 Task: Create a rule when a start date more than 1 days from now is set on a card by anyone except me.
Action: Mouse pressed left at (892, 250)
Screenshot: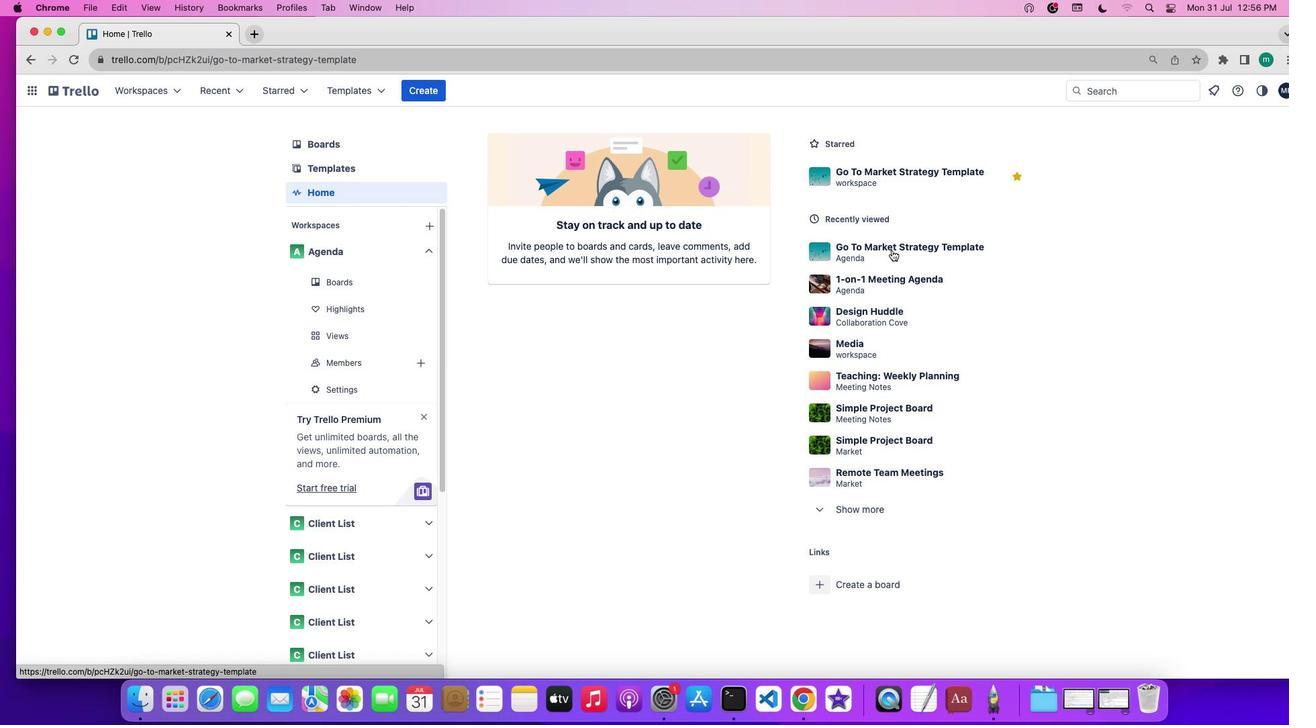 
Action: Mouse moved to (1125, 290)
Screenshot: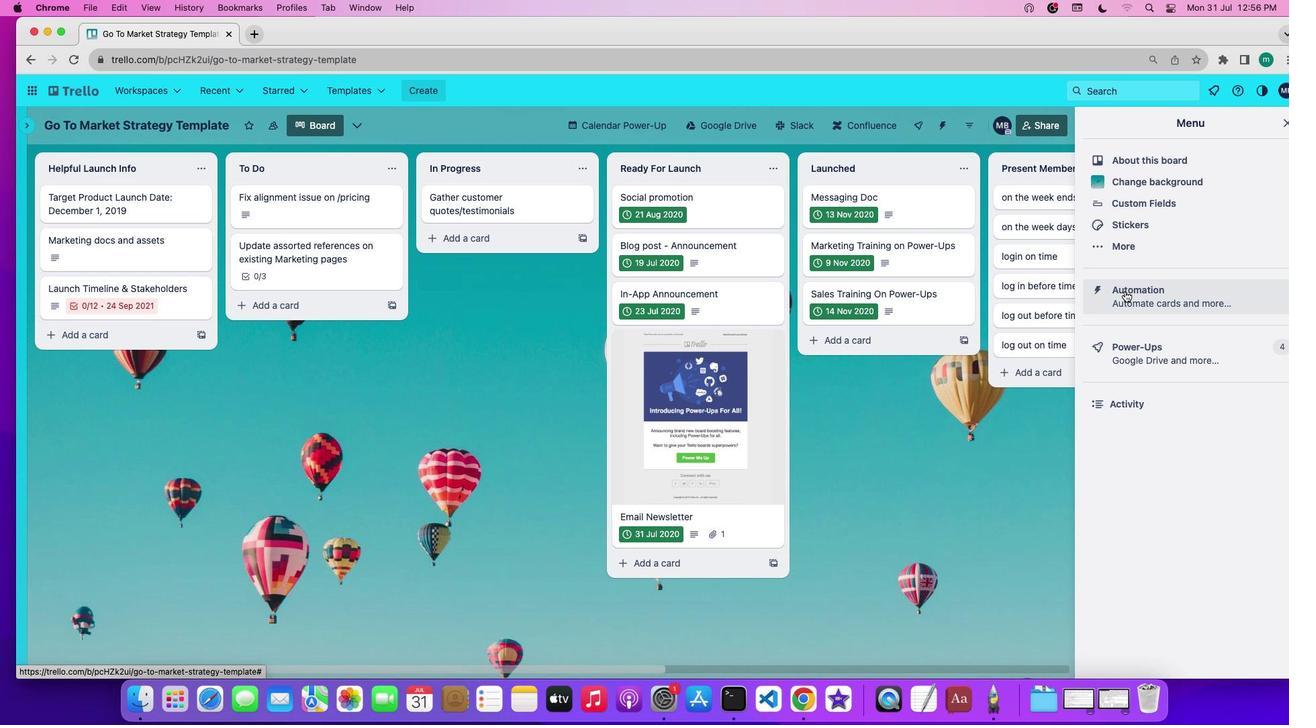 
Action: Mouse pressed left at (1125, 290)
Screenshot: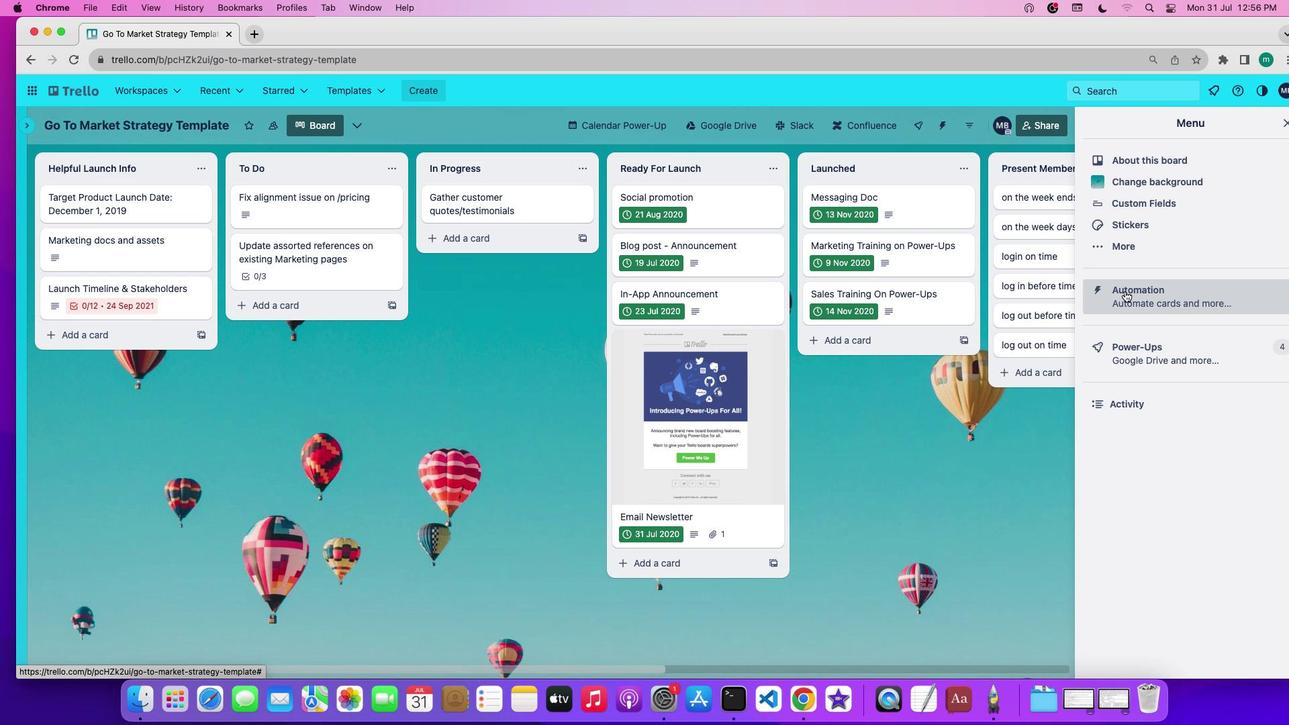 
Action: Mouse moved to (126, 246)
Screenshot: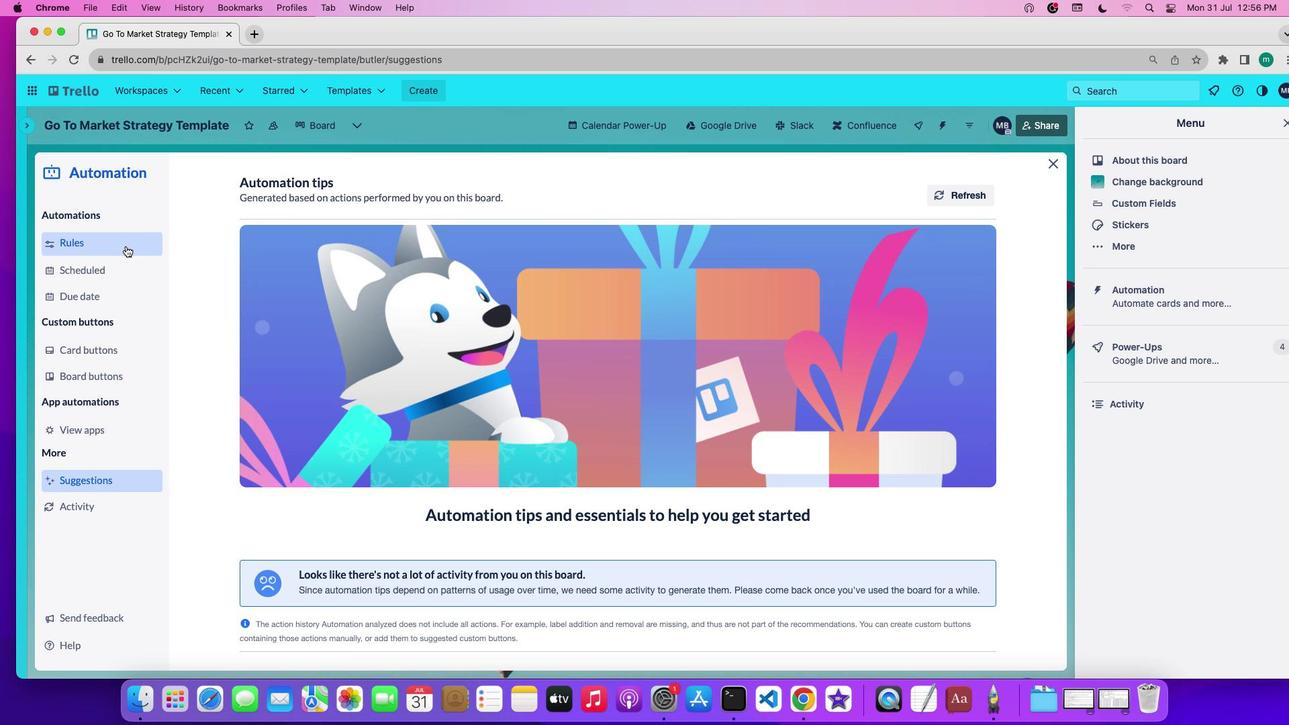 
Action: Mouse pressed left at (126, 246)
Screenshot: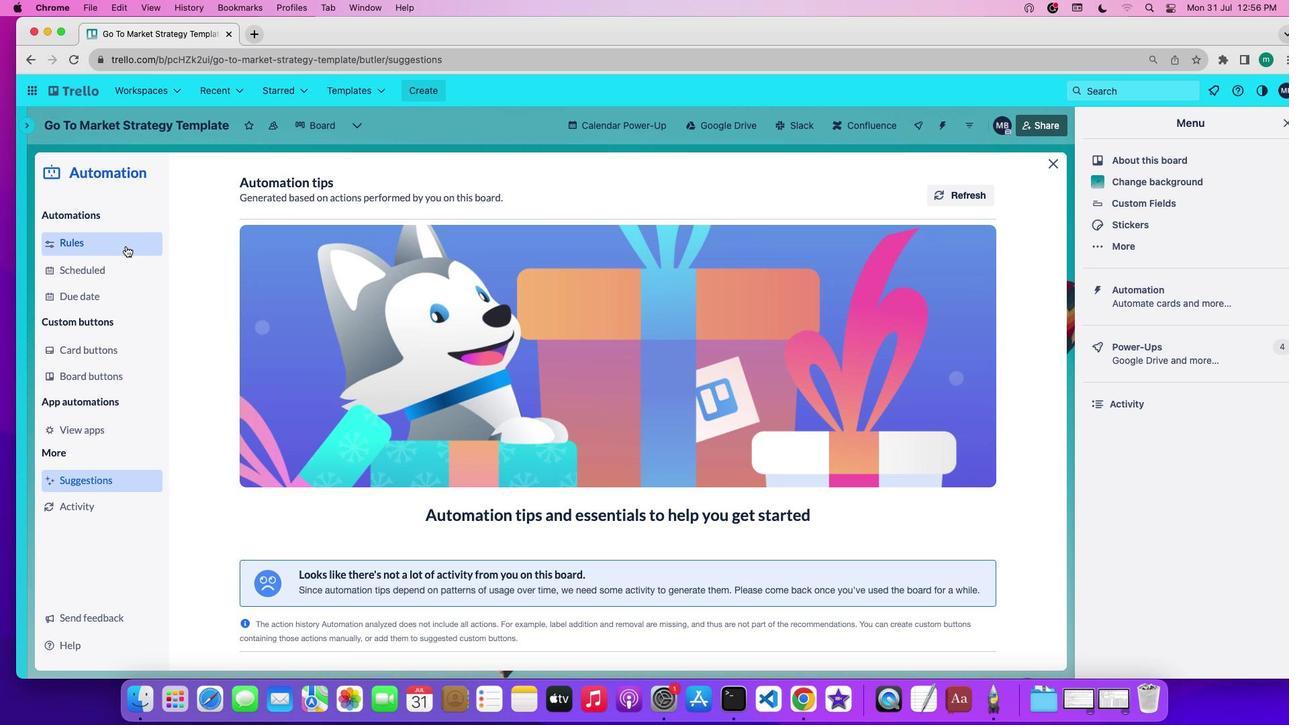 
Action: Mouse moved to (296, 479)
Screenshot: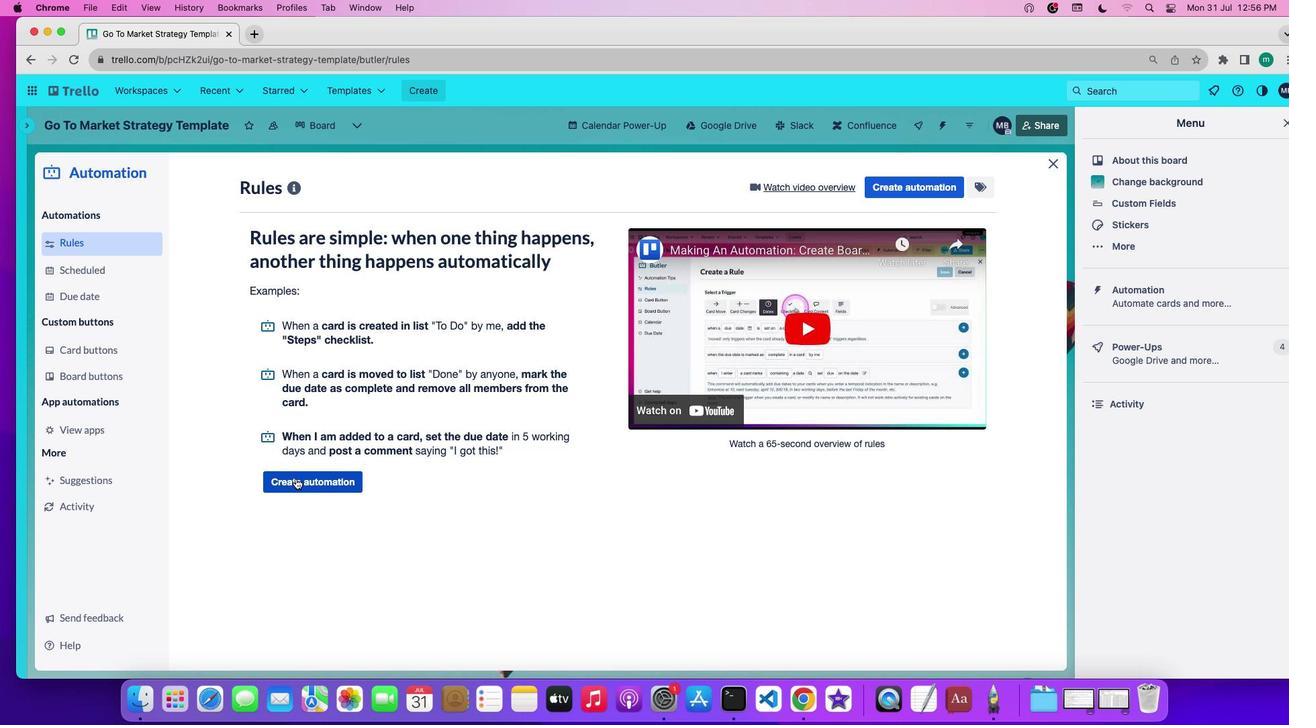 
Action: Mouse pressed left at (296, 479)
Screenshot: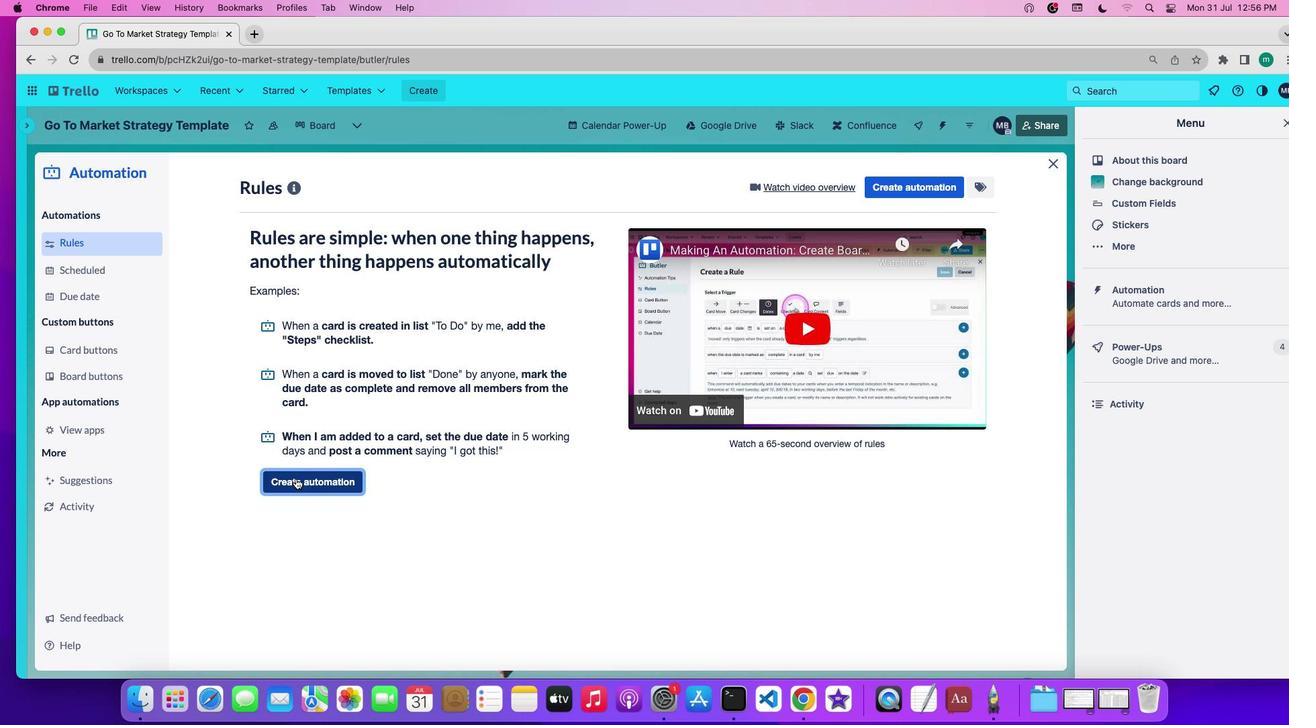 
Action: Mouse moved to (646, 317)
Screenshot: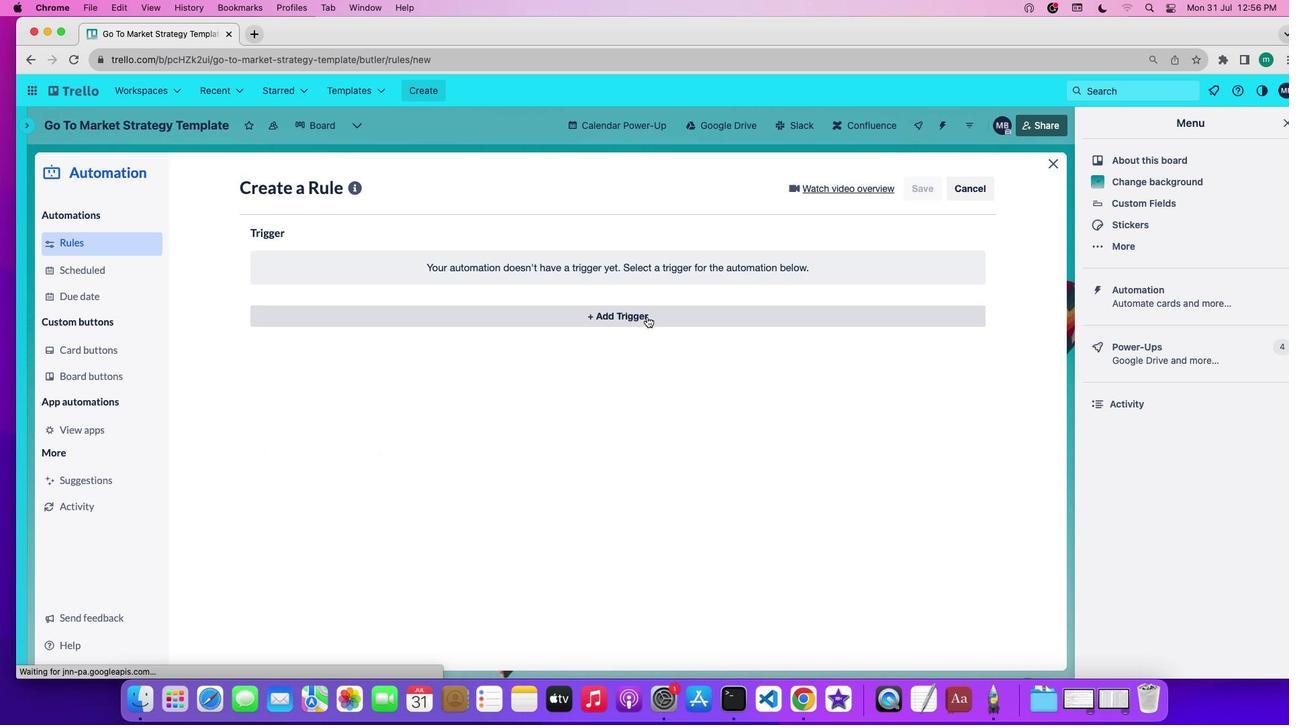 
Action: Mouse pressed left at (646, 317)
Screenshot: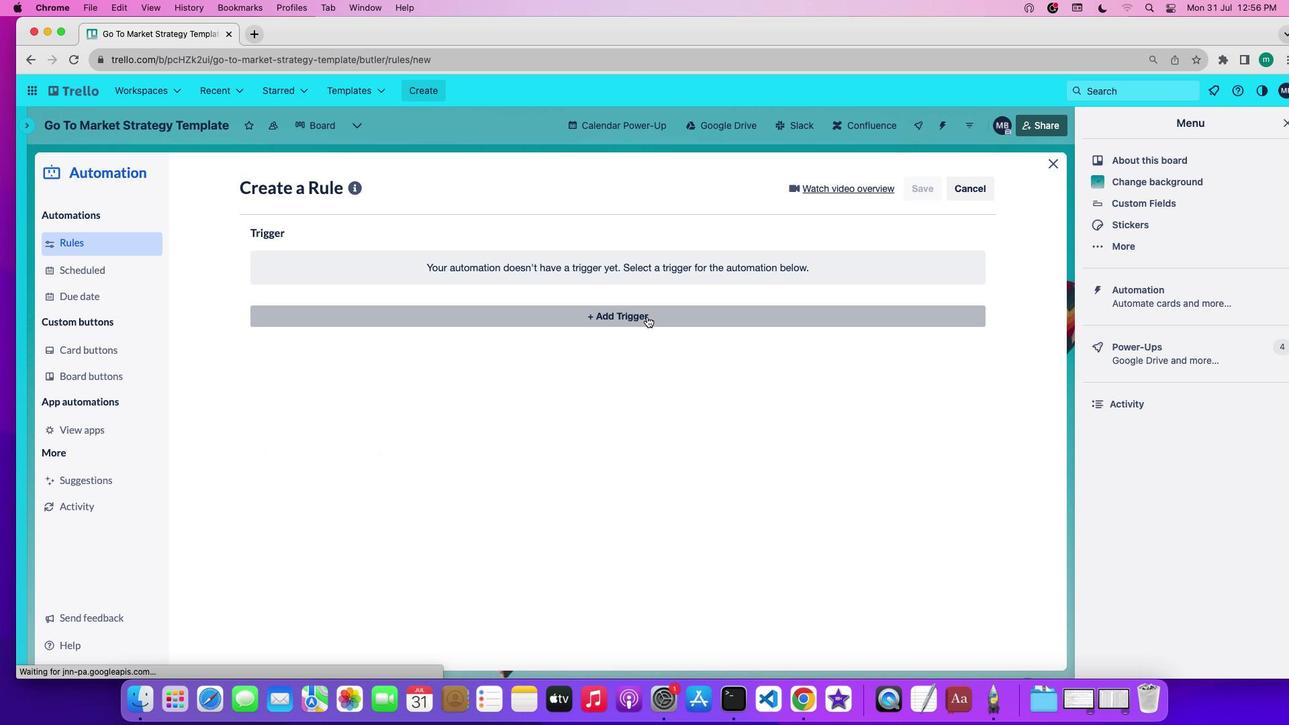 
Action: Mouse moved to (393, 370)
Screenshot: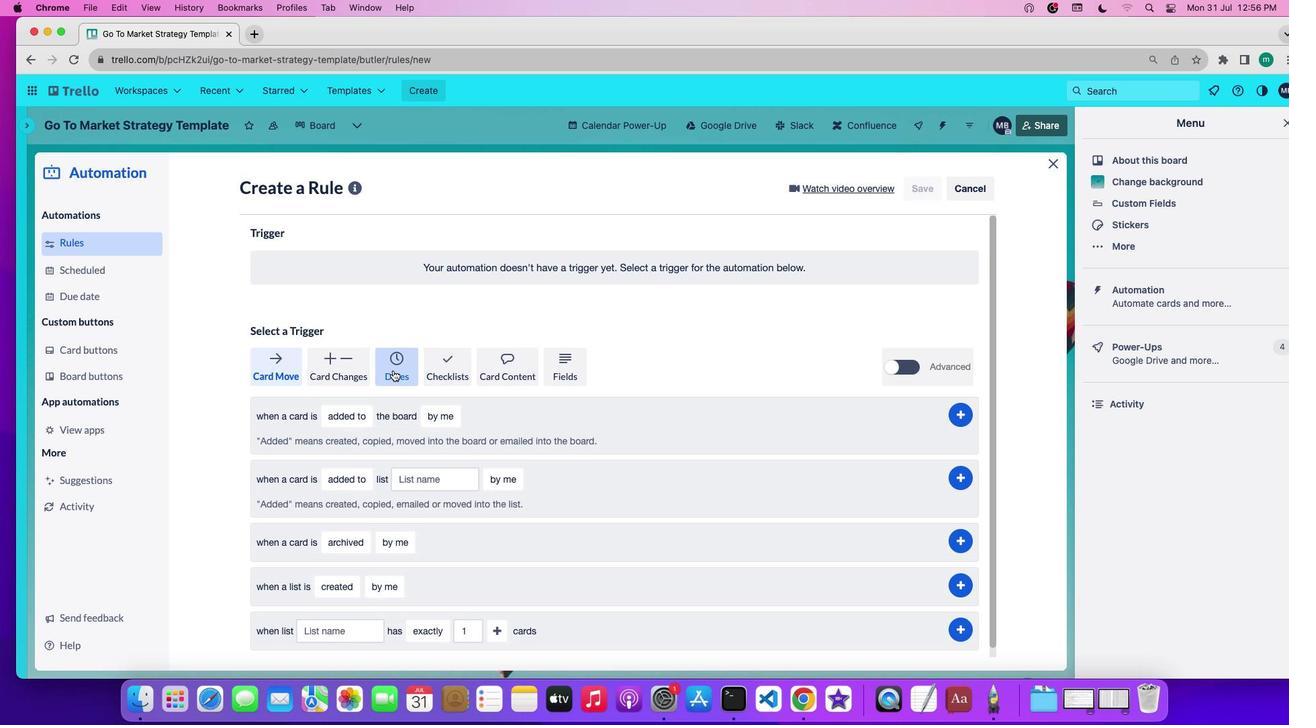 
Action: Mouse pressed left at (393, 370)
Screenshot: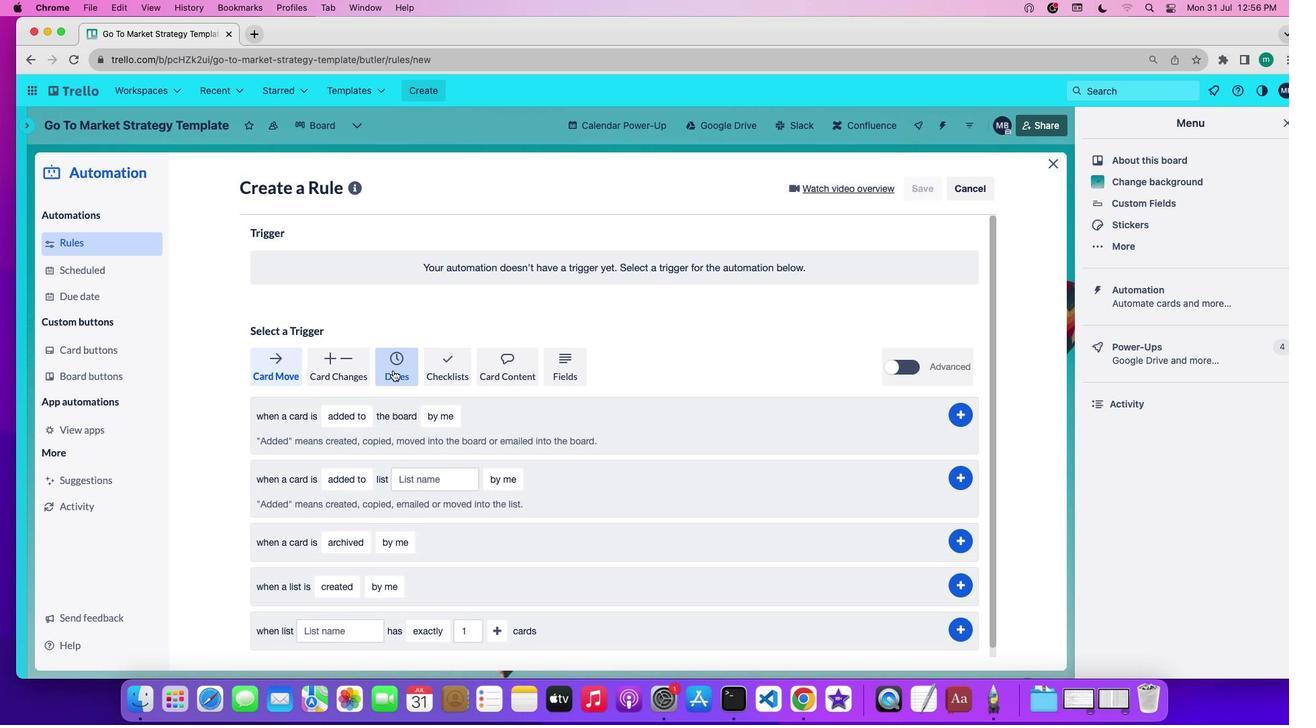 
Action: Mouse moved to (302, 415)
Screenshot: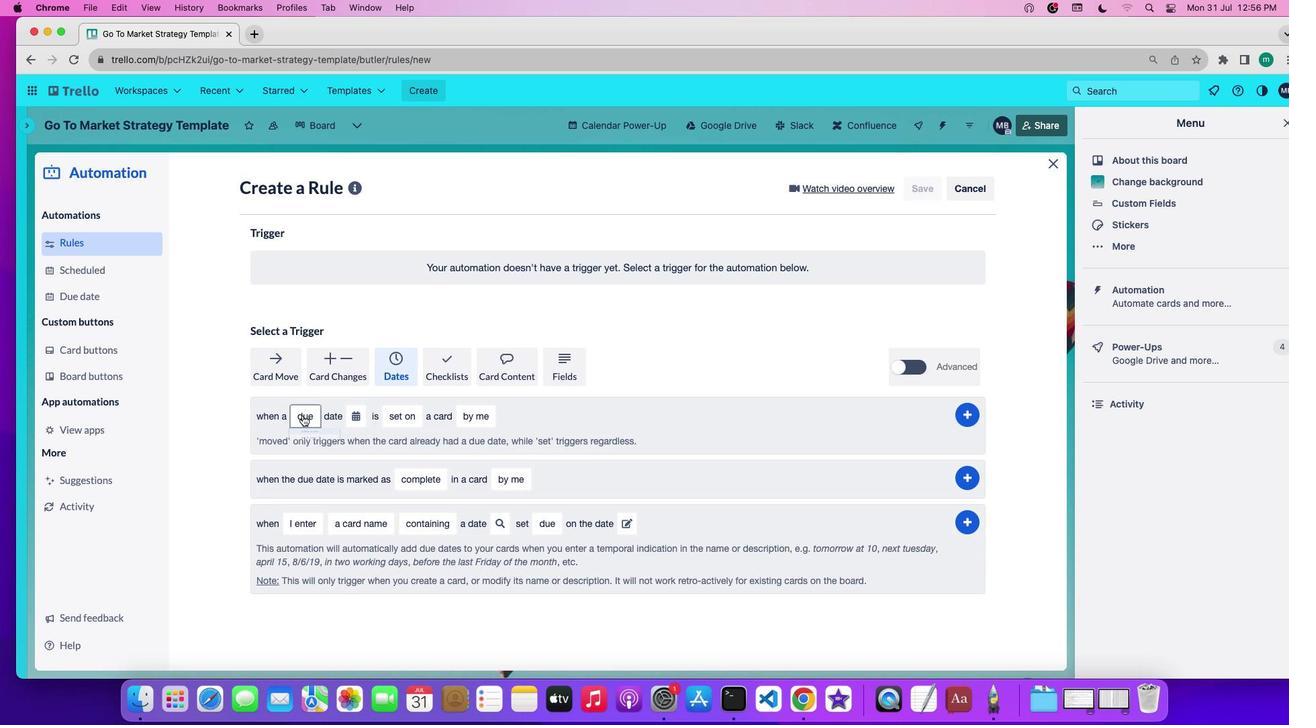 
Action: Mouse pressed left at (302, 415)
Screenshot: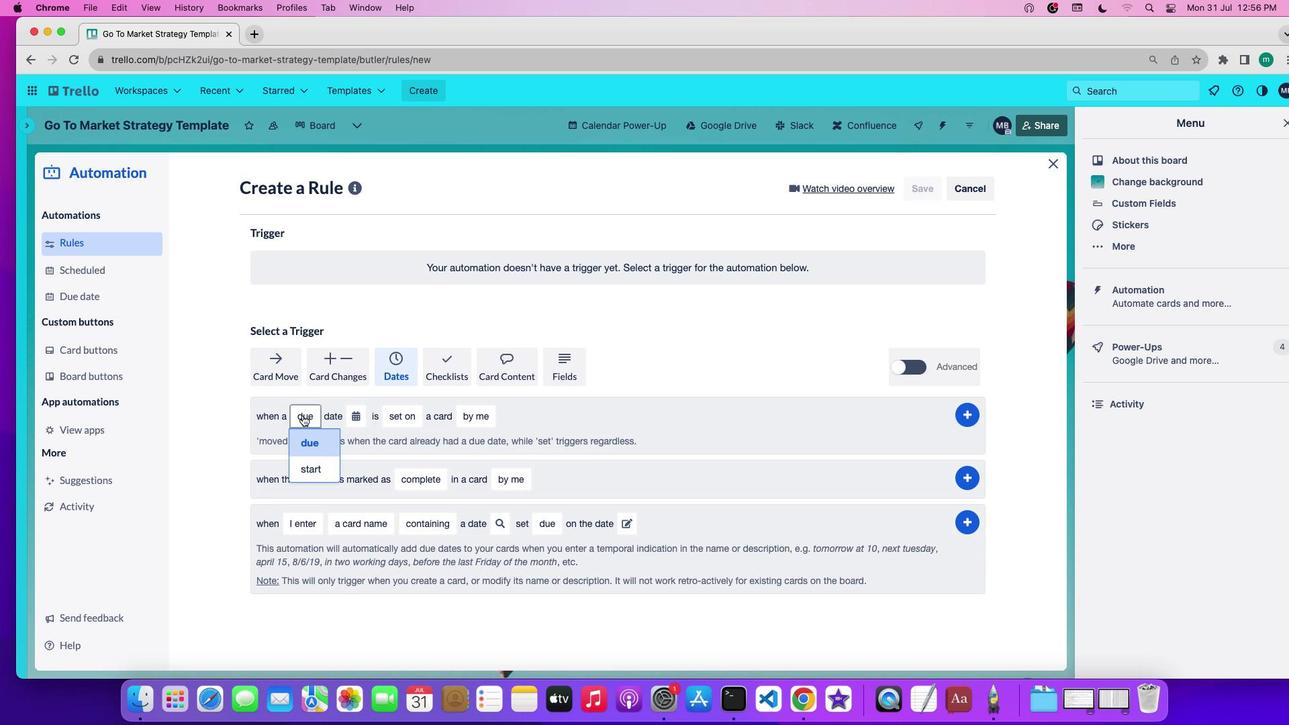 
Action: Mouse moved to (324, 472)
Screenshot: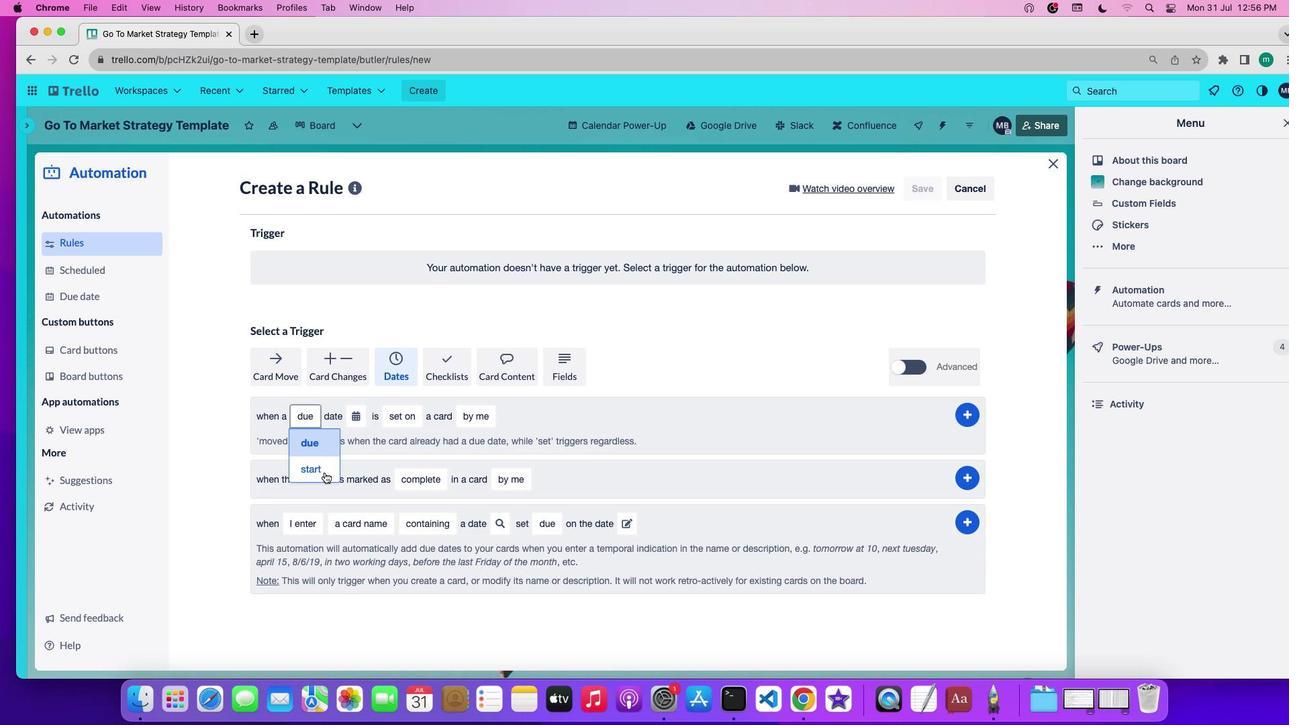 
Action: Mouse pressed left at (324, 472)
Screenshot: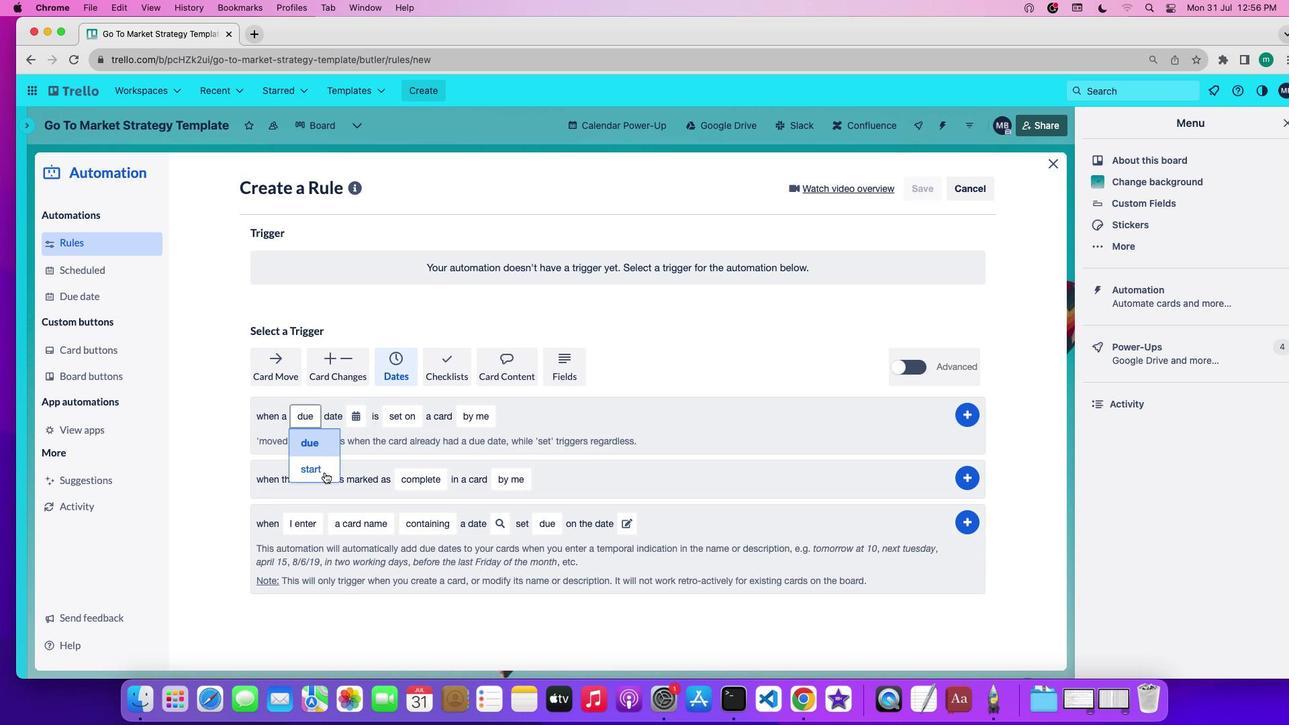 
Action: Mouse moved to (358, 421)
Screenshot: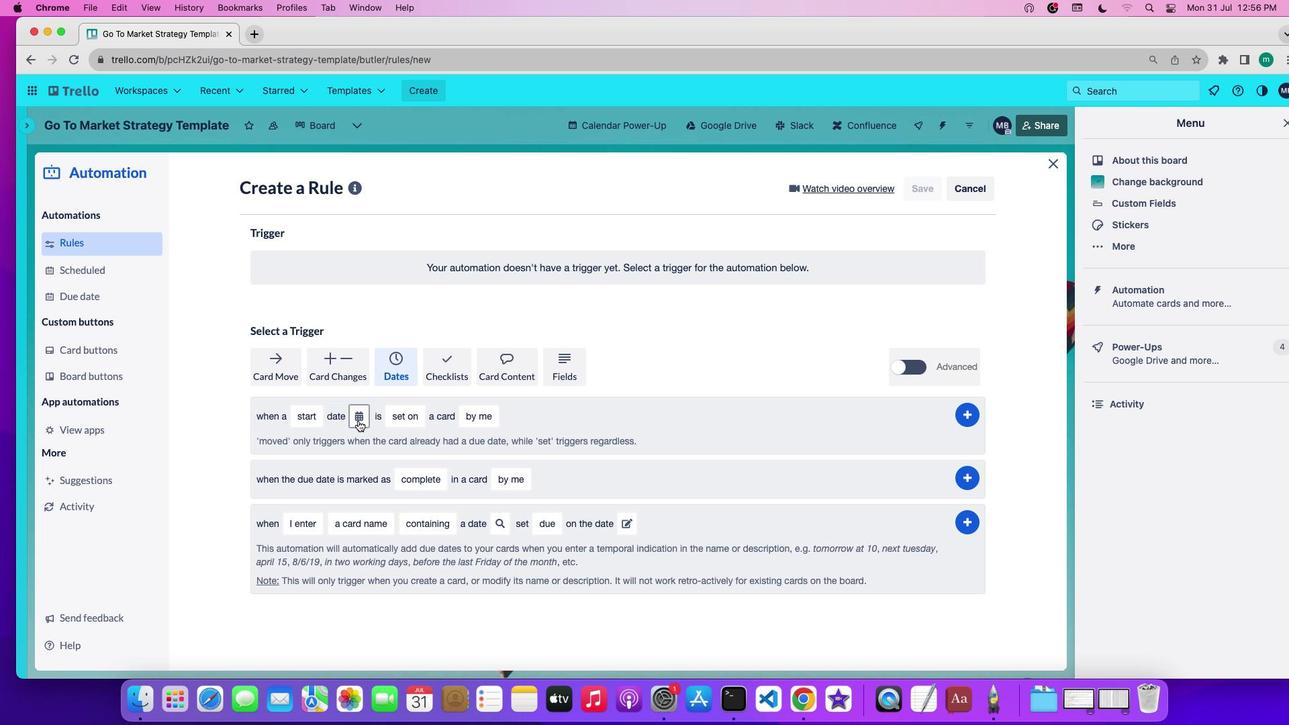 
Action: Mouse pressed left at (358, 421)
Screenshot: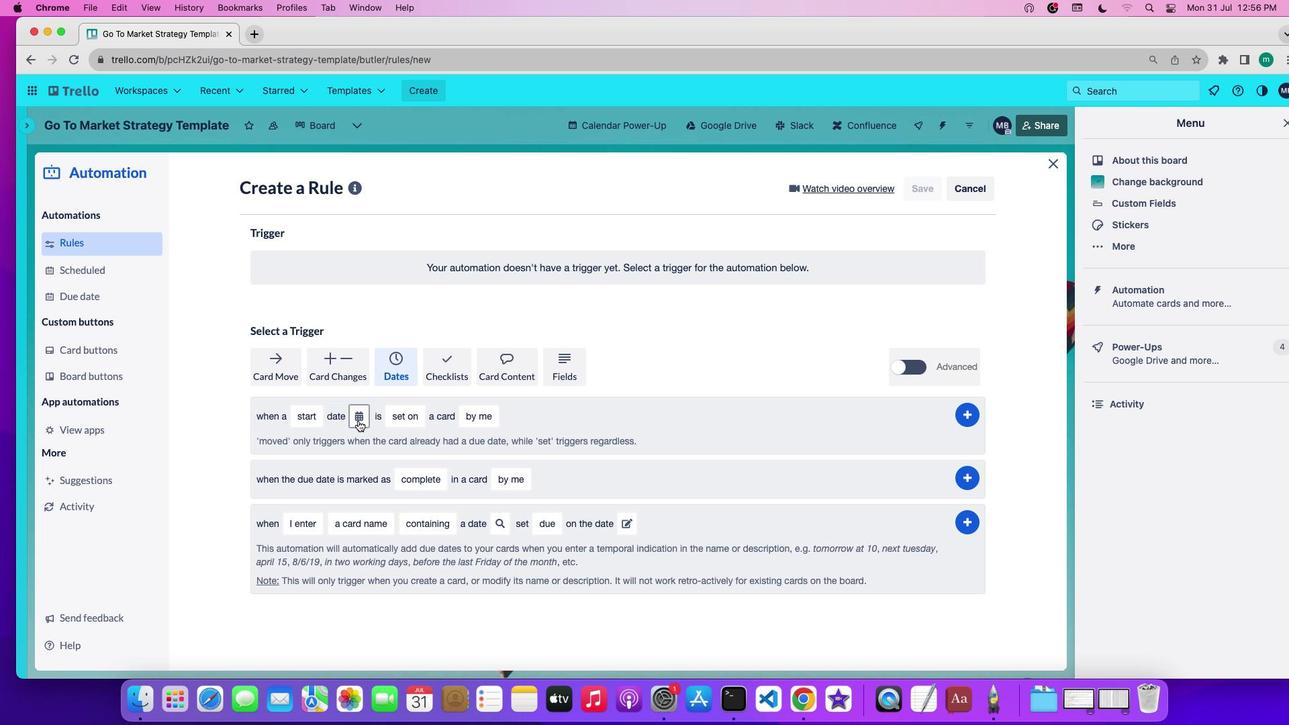 
Action: Mouse moved to (388, 505)
Screenshot: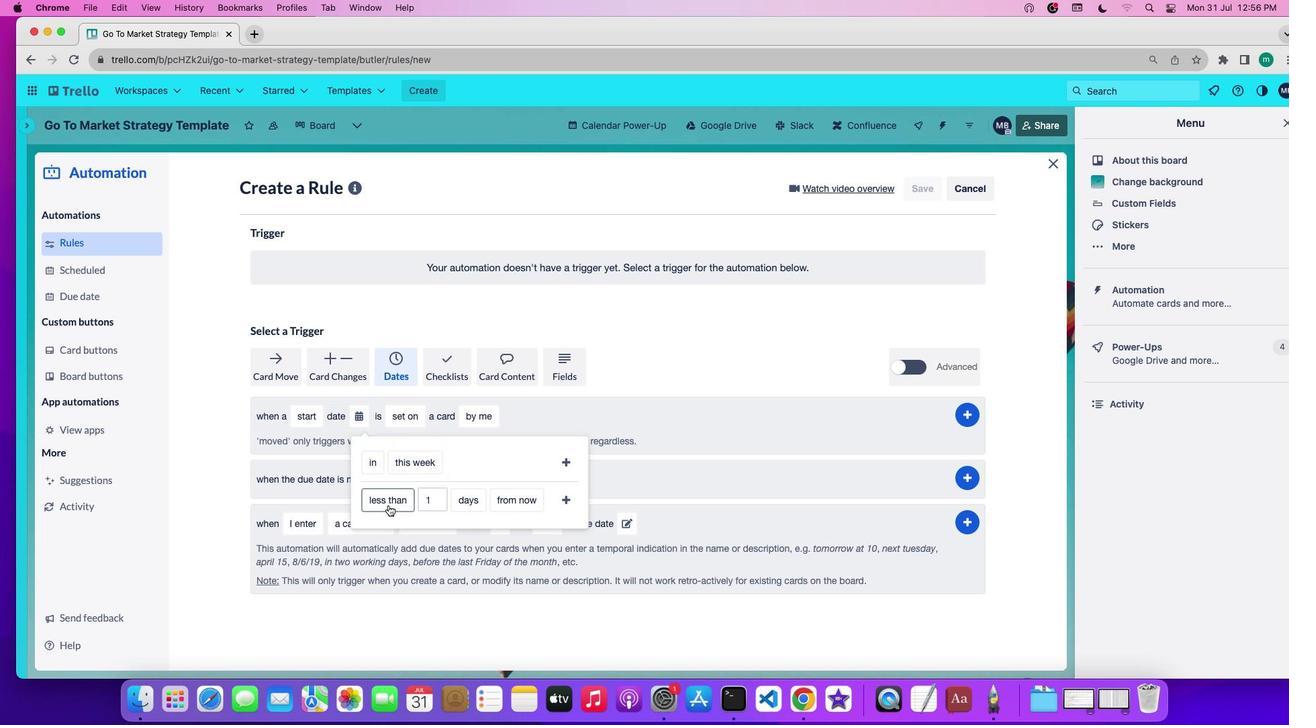 
Action: Mouse pressed left at (388, 505)
Screenshot: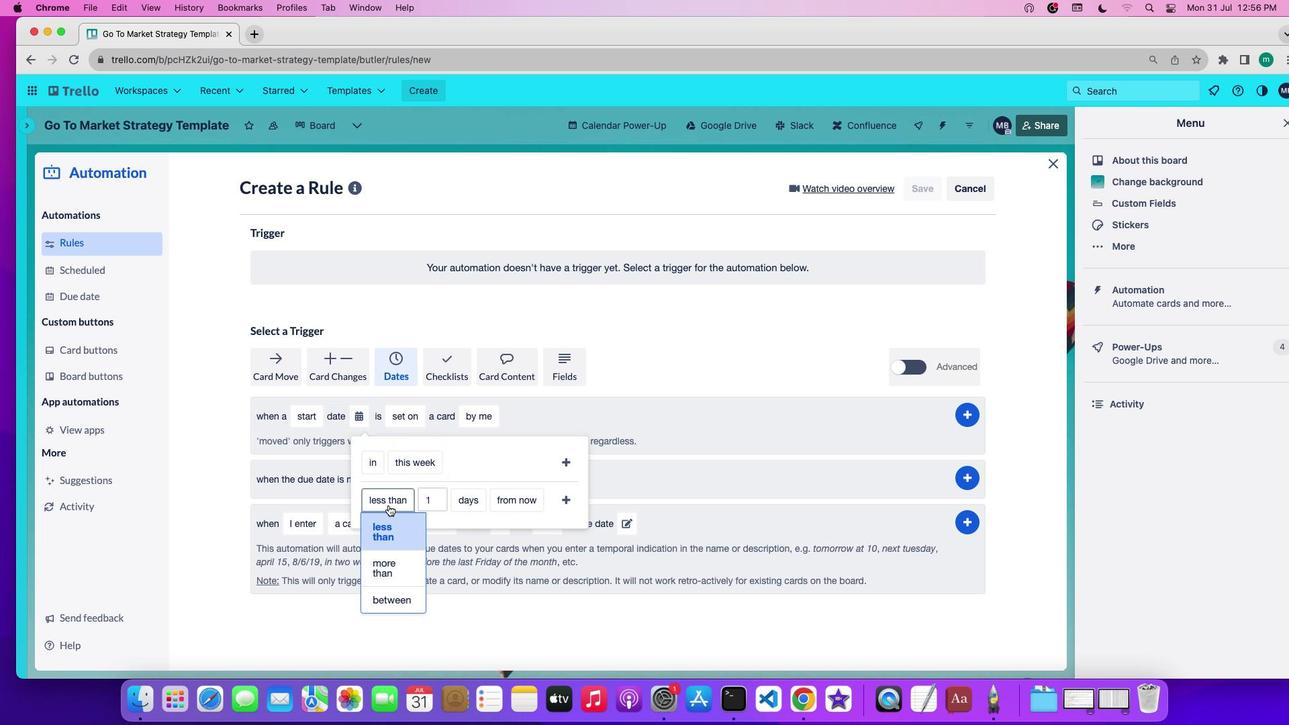 
Action: Mouse moved to (384, 567)
Screenshot: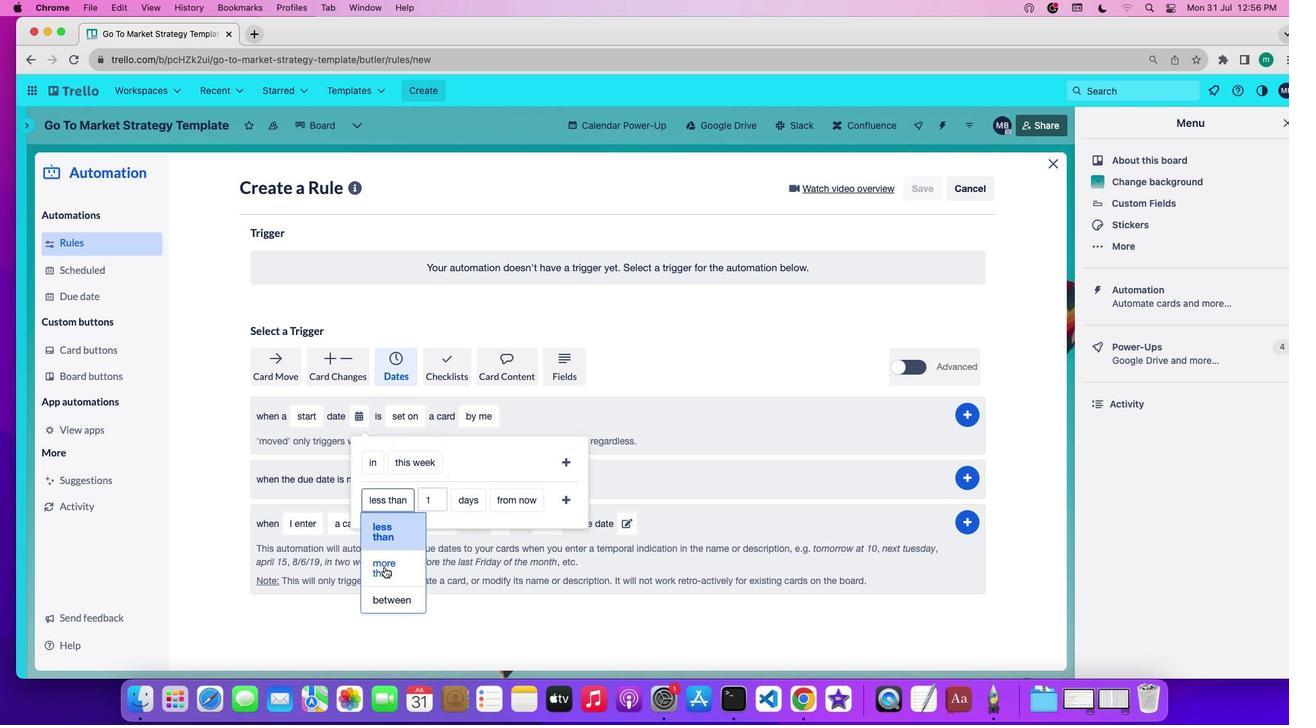 
Action: Mouse pressed left at (384, 567)
Screenshot: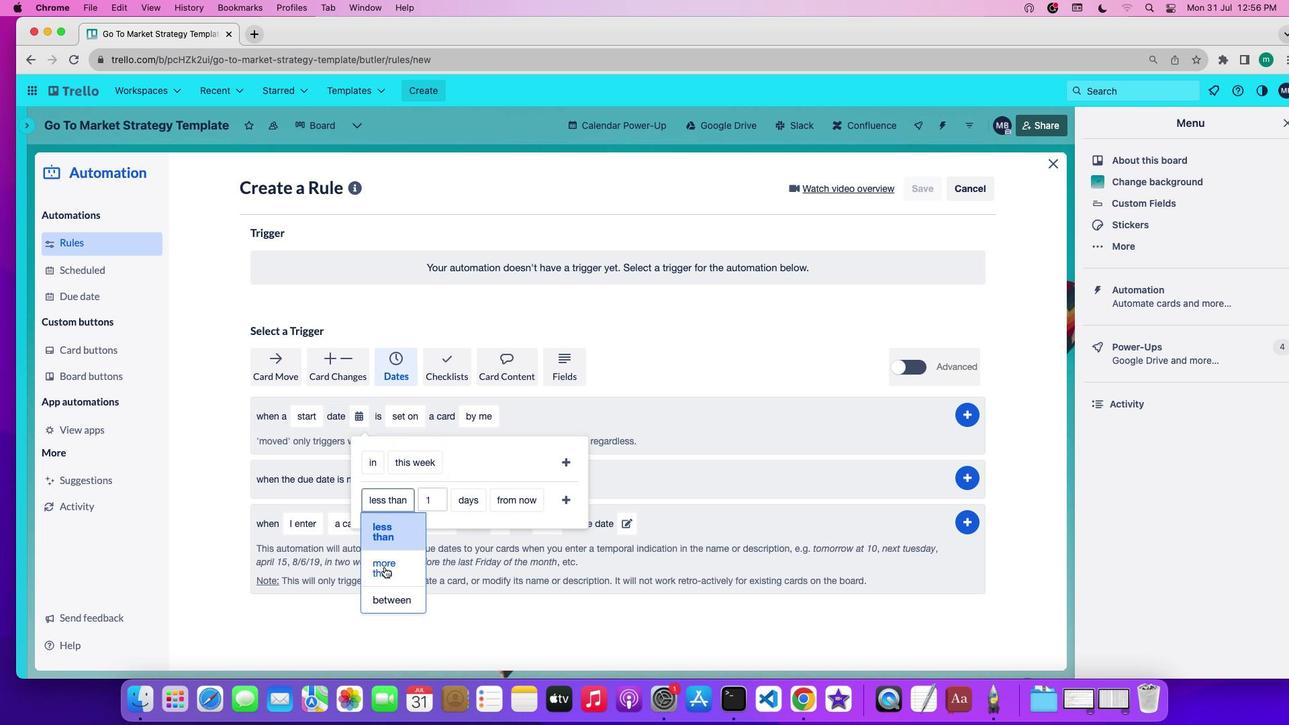 
Action: Mouse moved to (463, 500)
Screenshot: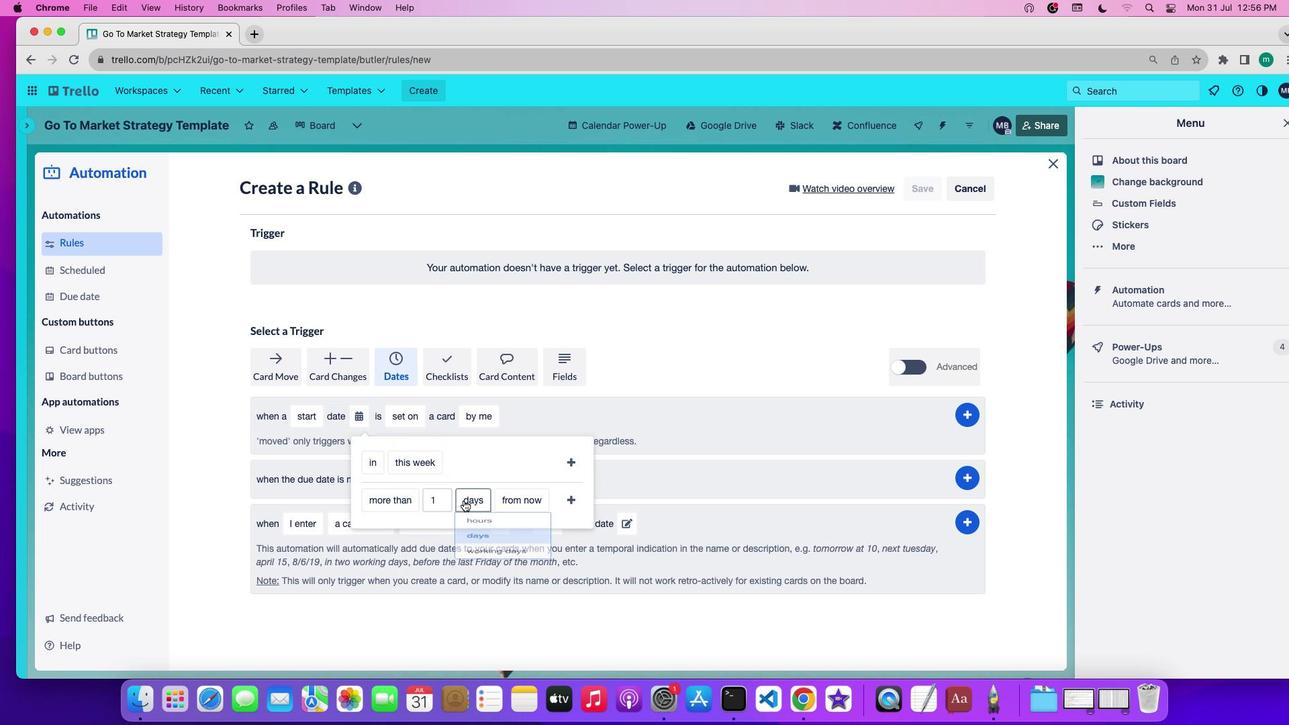 
Action: Mouse pressed left at (463, 500)
Screenshot: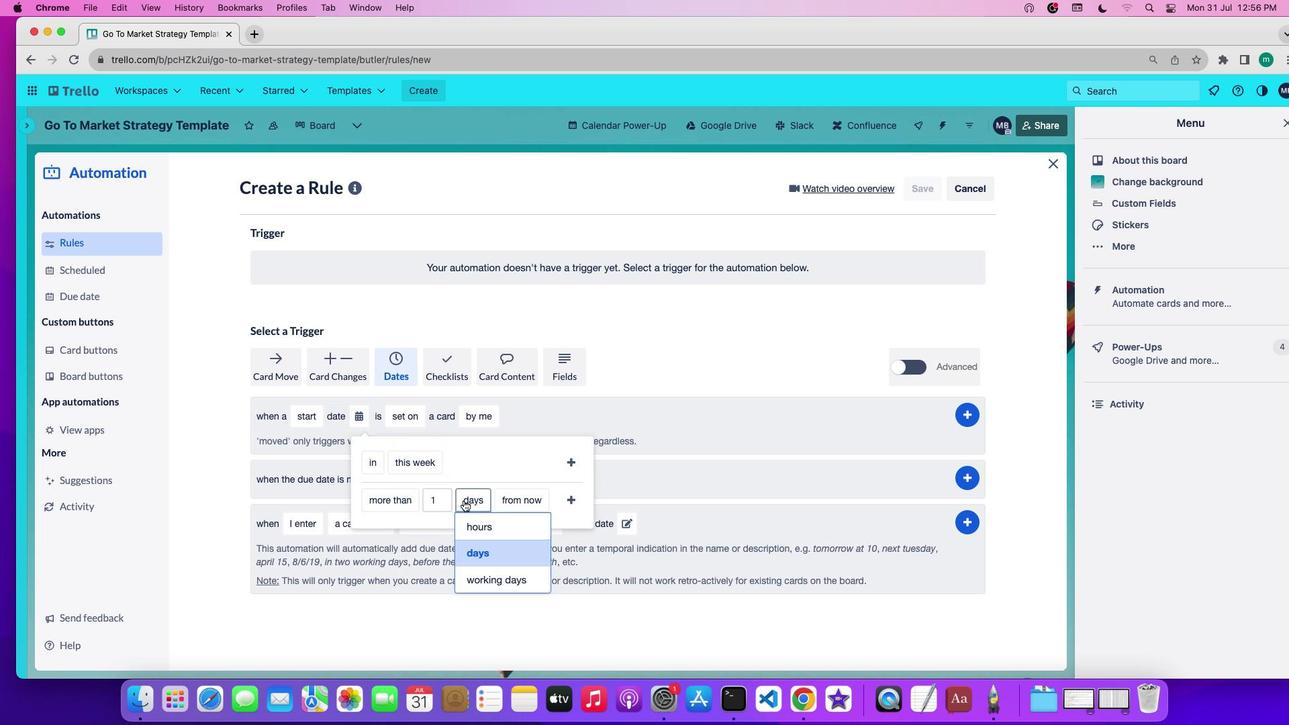 
Action: Mouse moved to (477, 560)
Screenshot: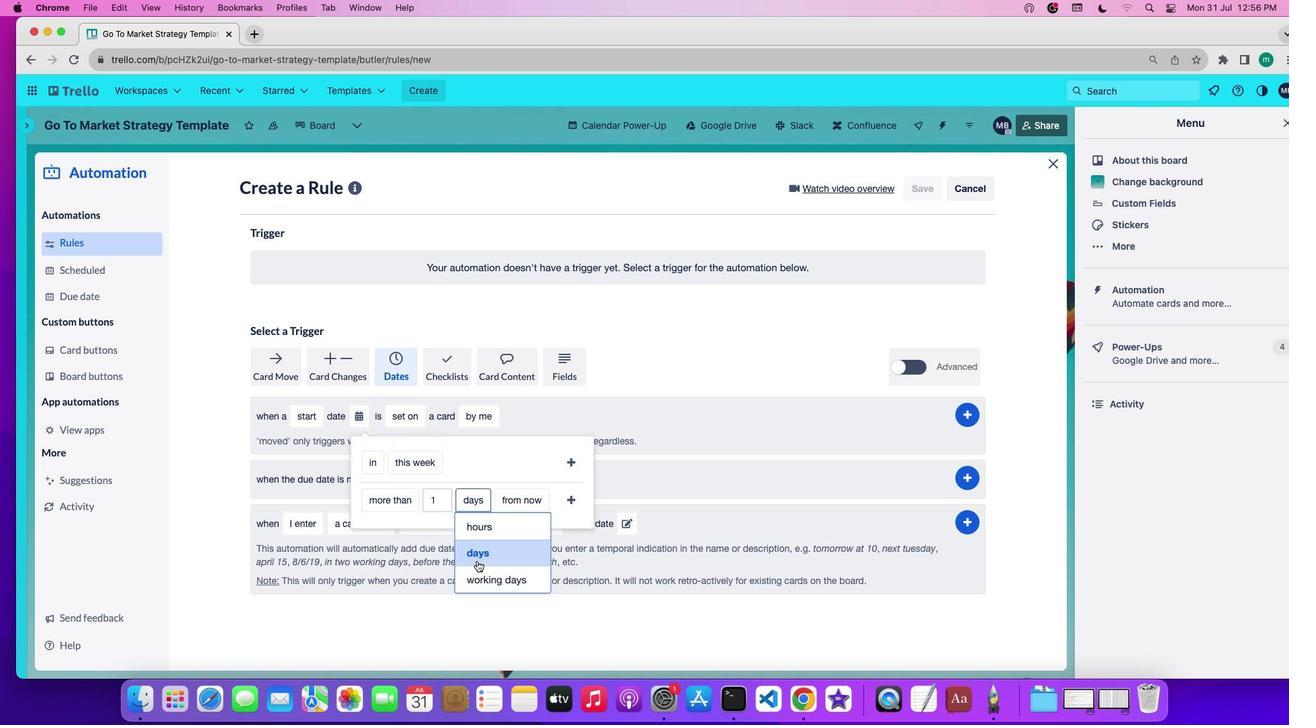 
Action: Mouse pressed left at (477, 560)
Screenshot: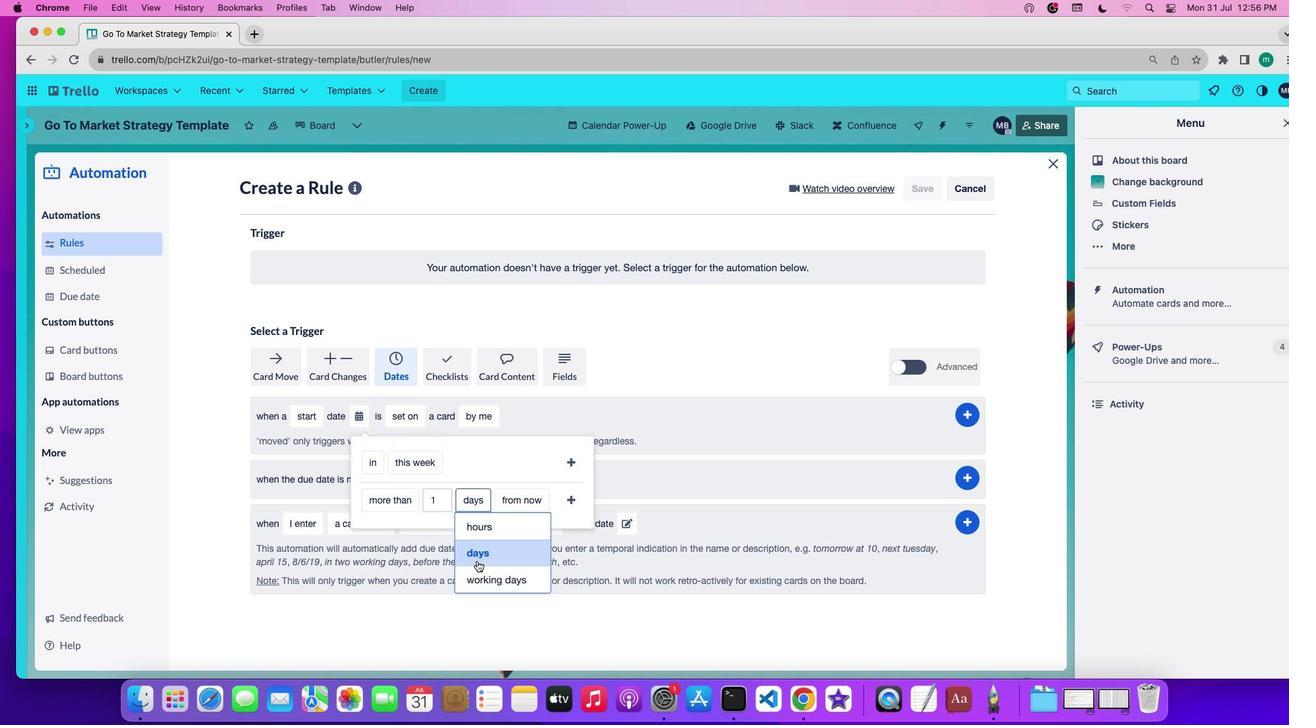 
Action: Mouse moved to (511, 505)
Screenshot: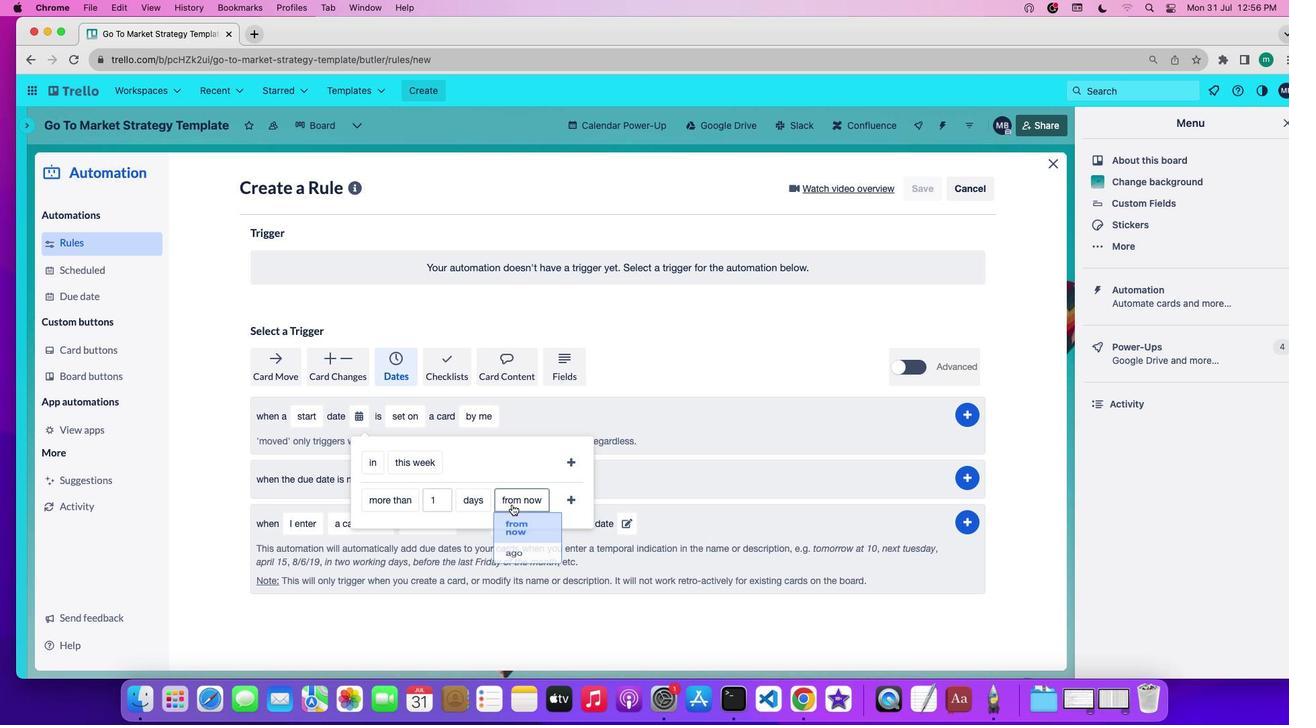 
Action: Mouse pressed left at (511, 505)
Screenshot: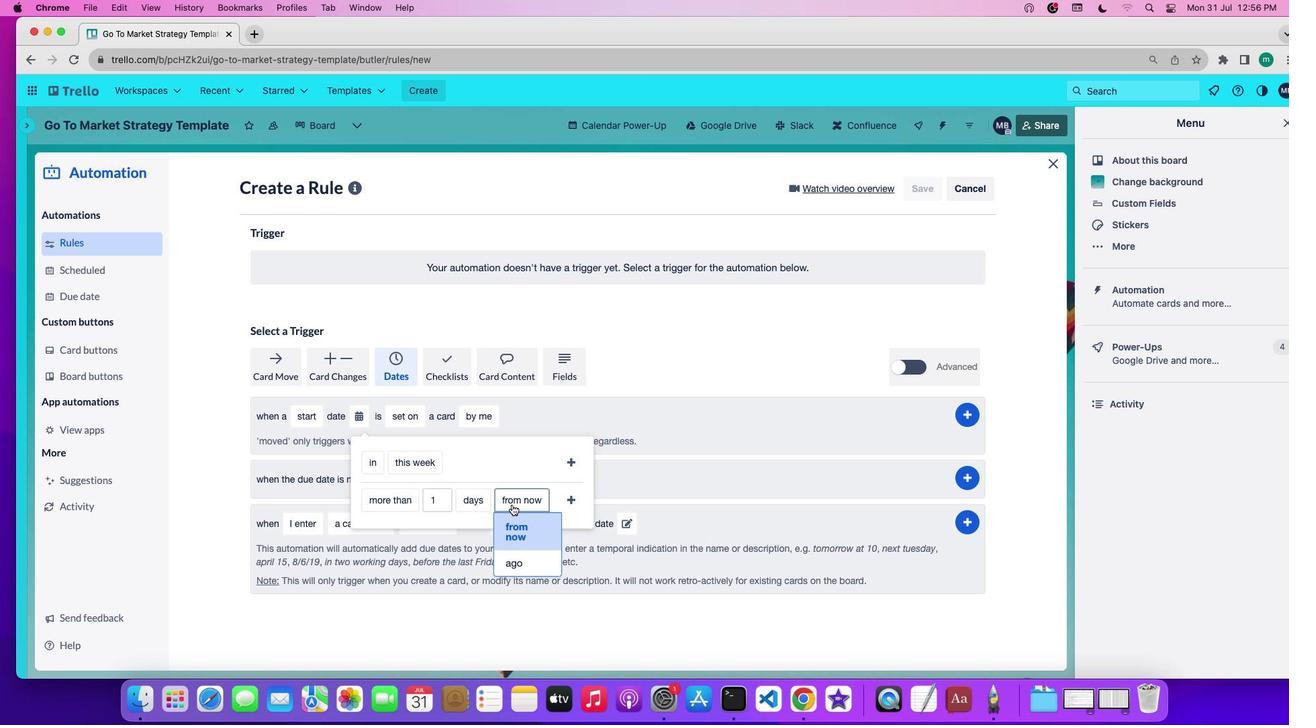 
Action: Mouse moved to (514, 528)
Screenshot: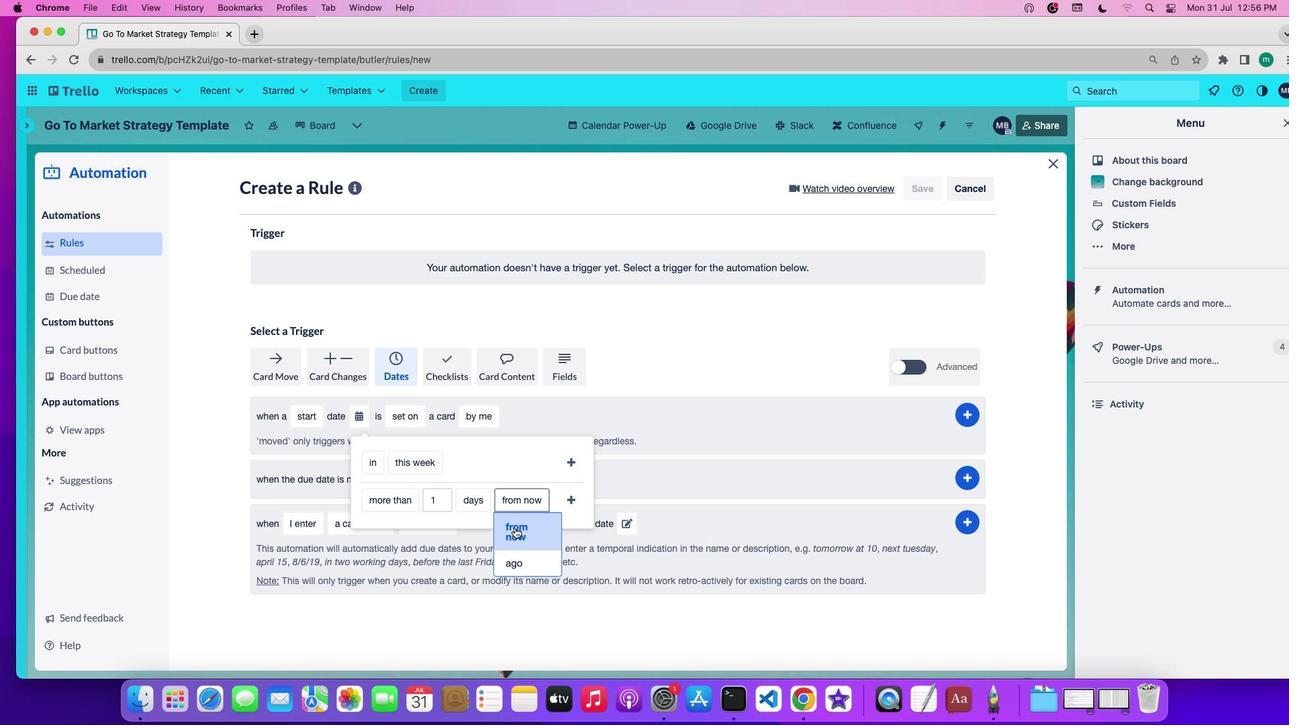 
Action: Mouse pressed left at (514, 528)
Screenshot: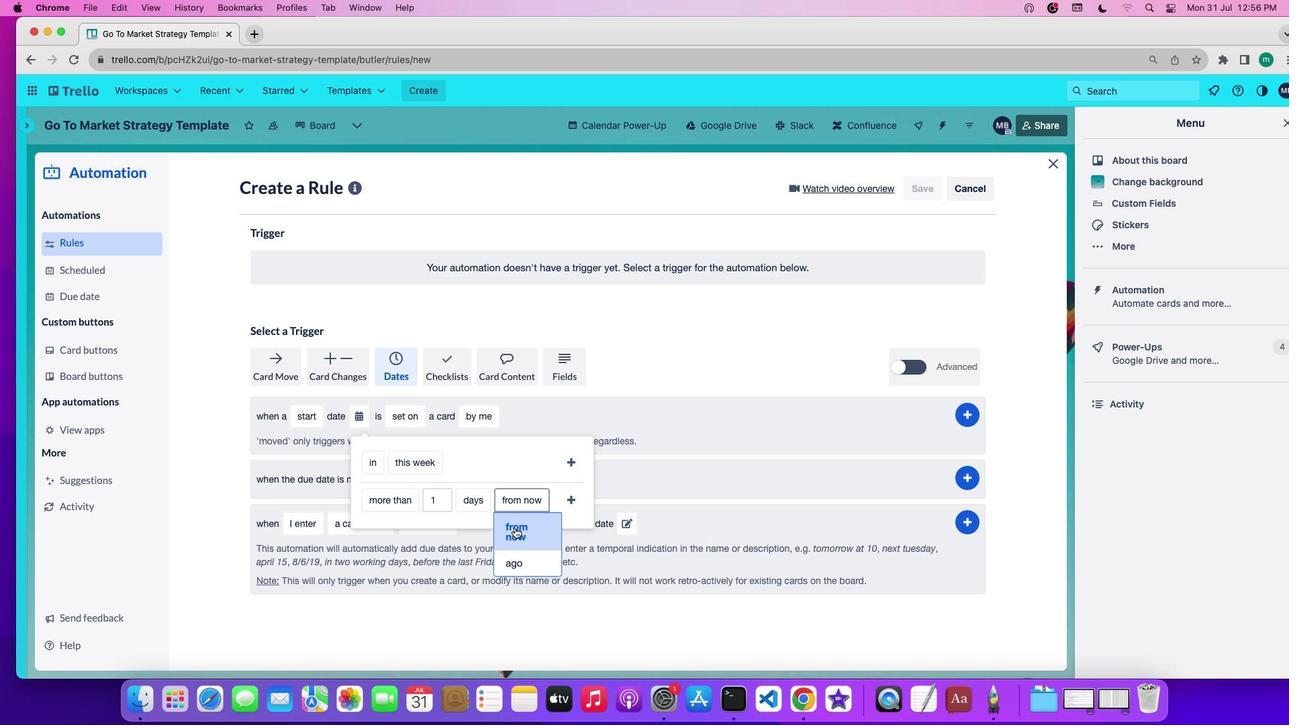 
Action: Mouse moved to (573, 495)
Screenshot: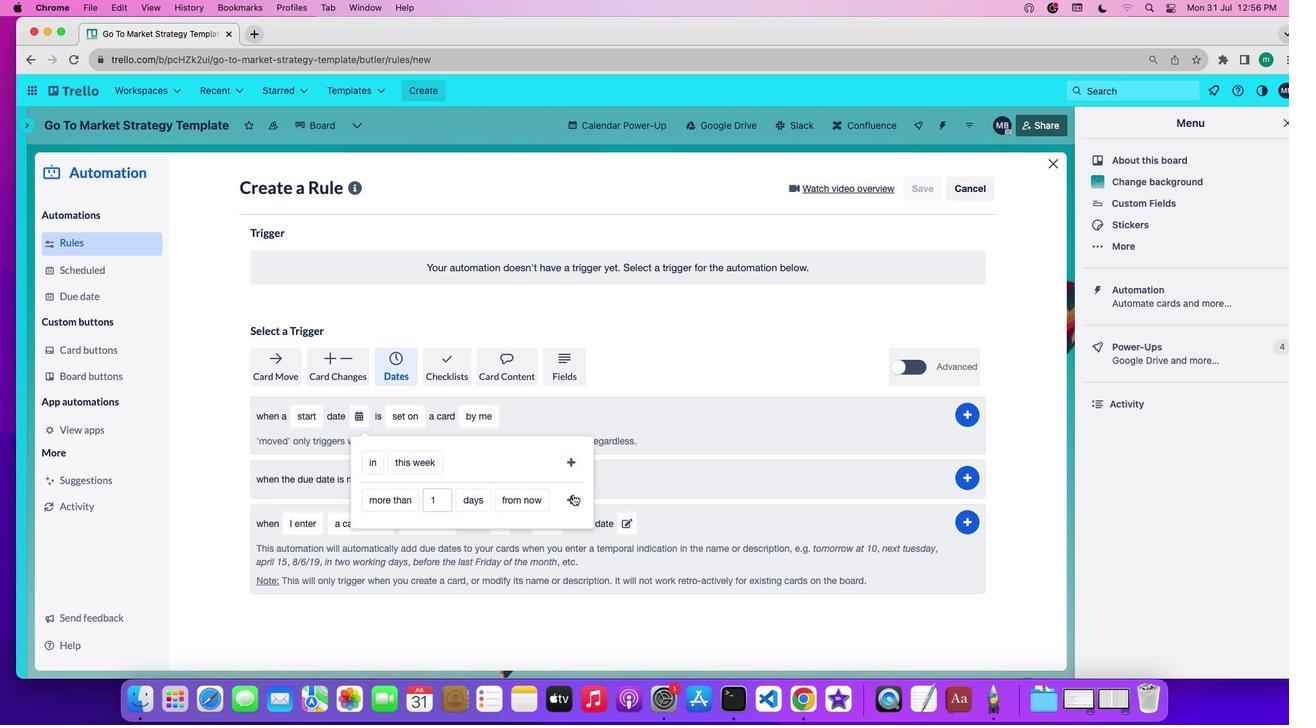 
Action: Mouse pressed left at (573, 495)
Screenshot: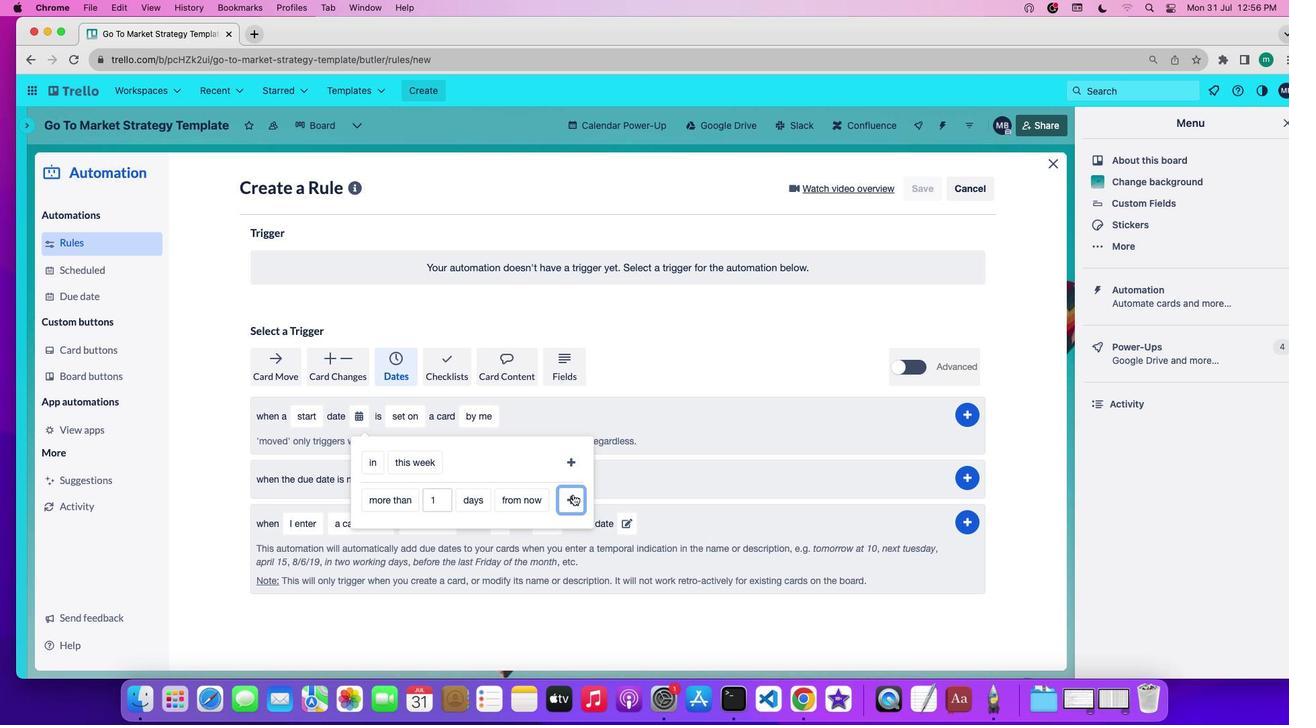 
Action: Mouse moved to (540, 418)
Screenshot: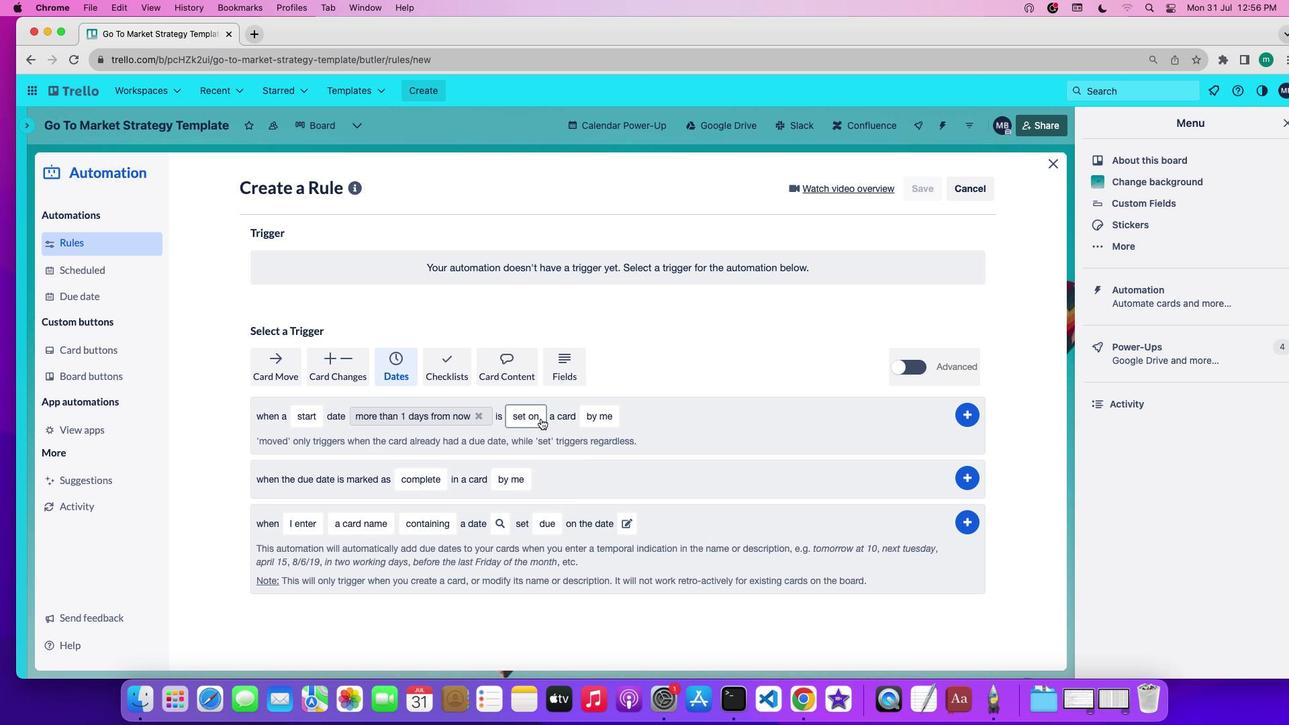 
Action: Mouse pressed left at (540, 418)
Screenshot: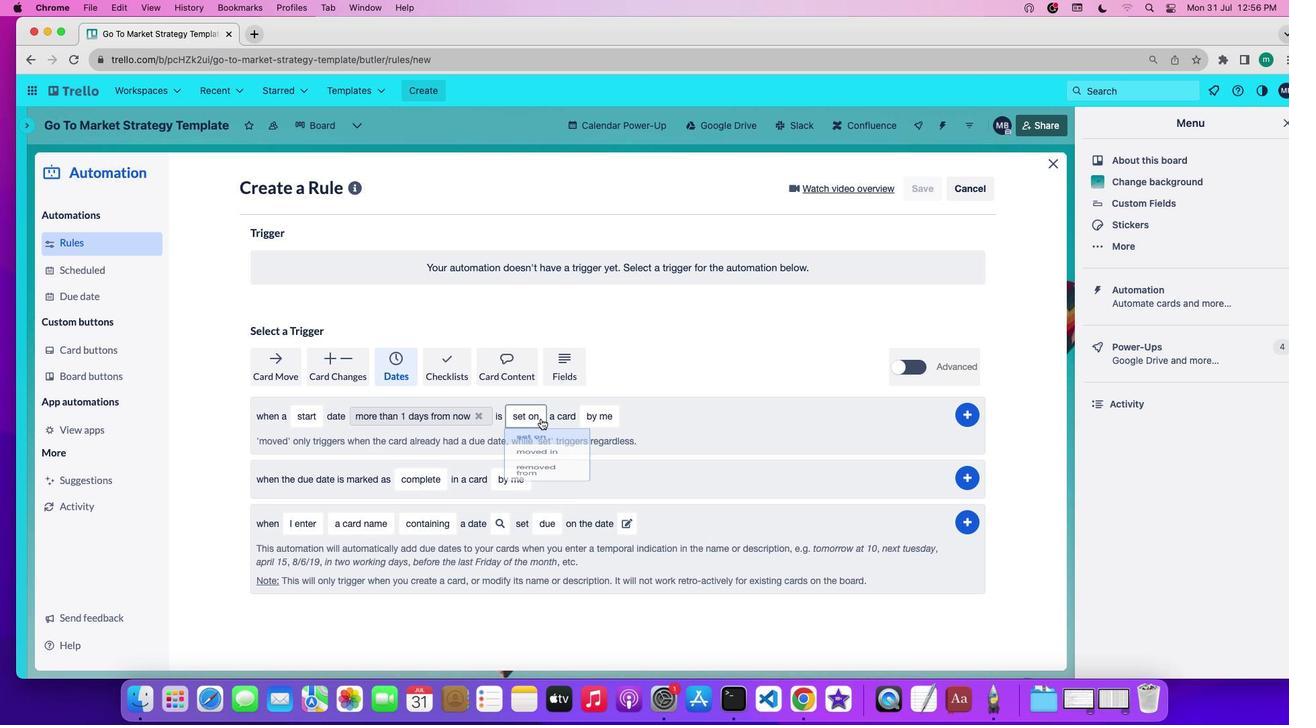 
Action: Mouse moved to (544, 431)
Screenshot: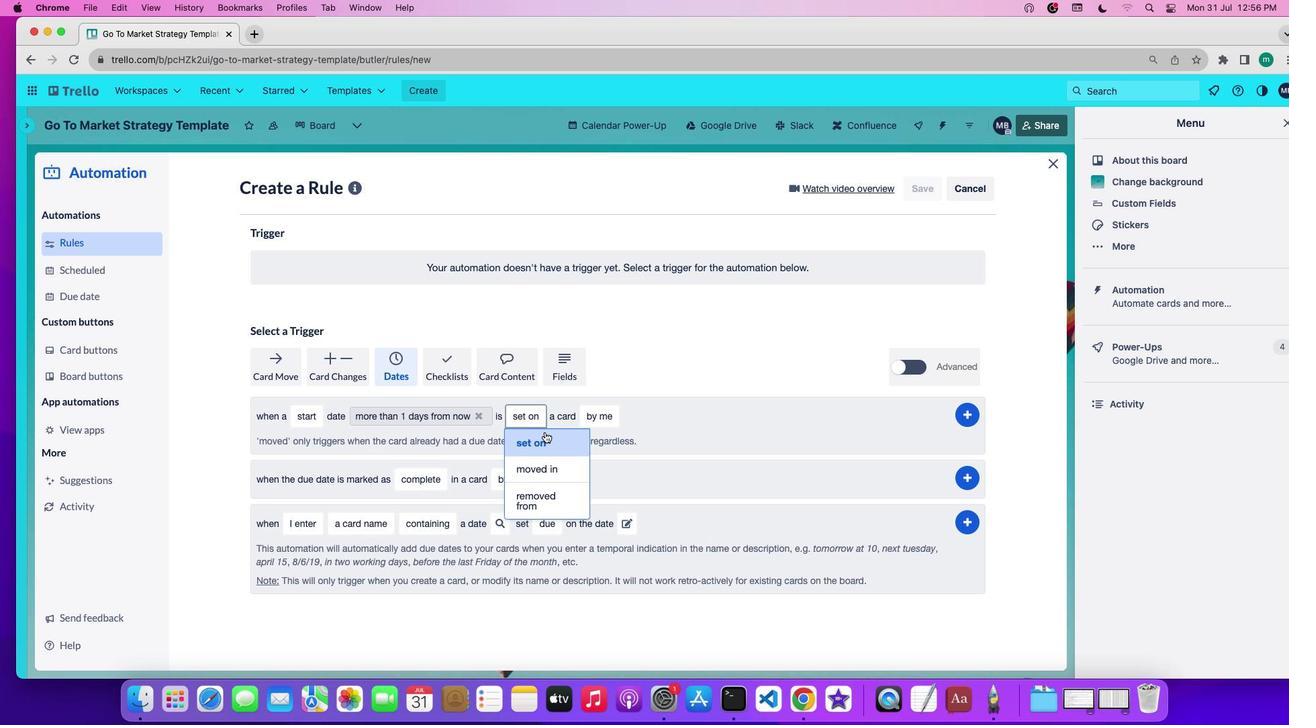 
Action: Mouse pressed left at (544, 431)
Screenshot: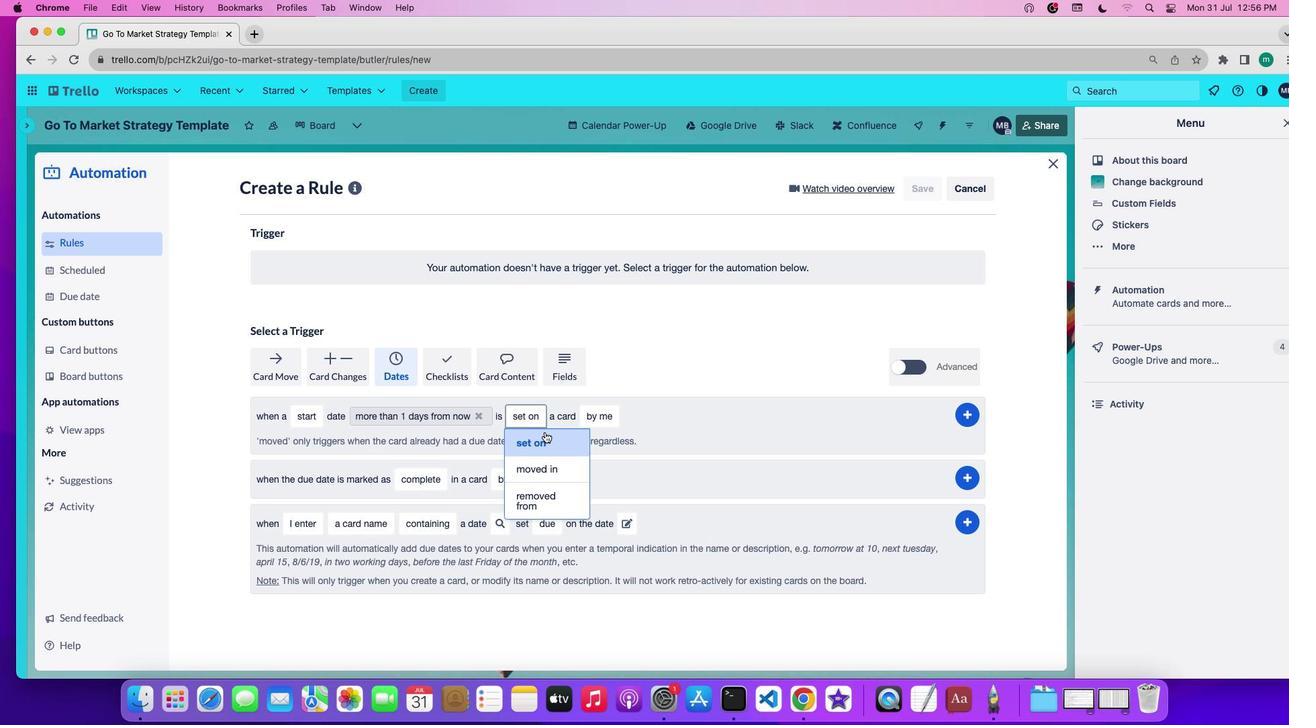 
Action: Mouse moved to (597, 414)
Screenshot: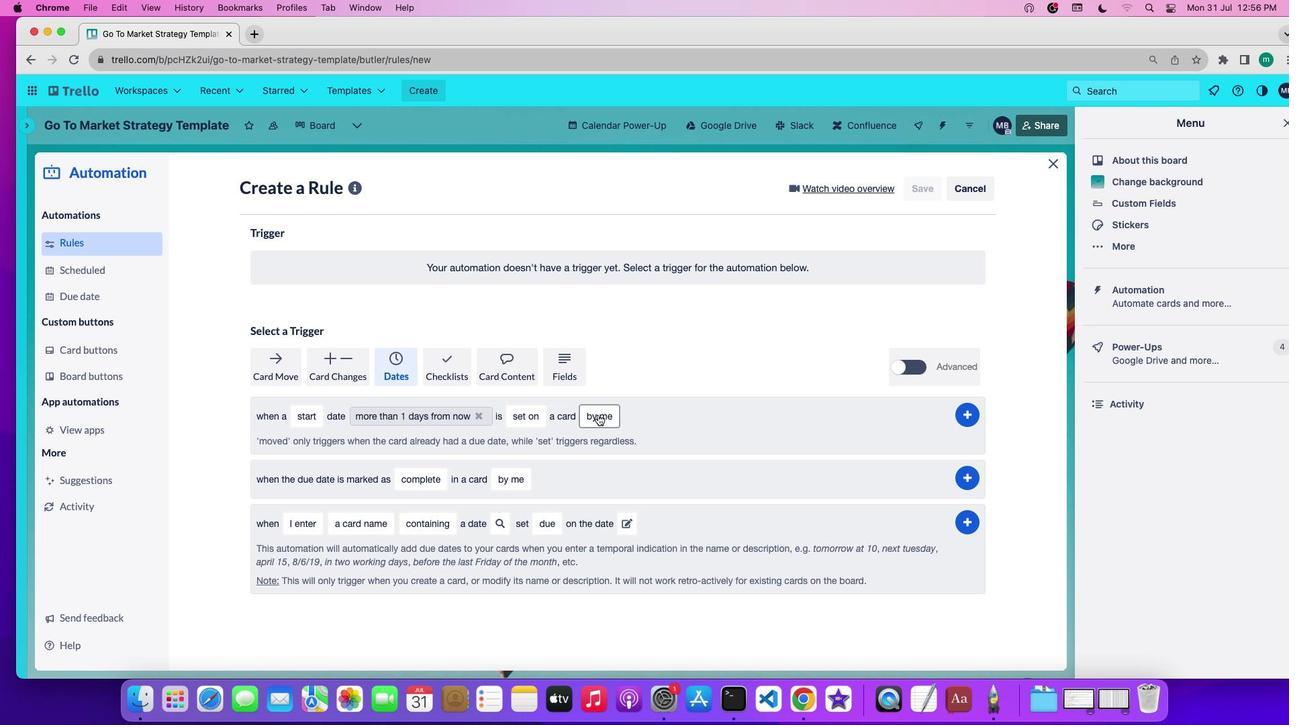 
Action: Mouse pressed left at (597, 414)
Screenshot: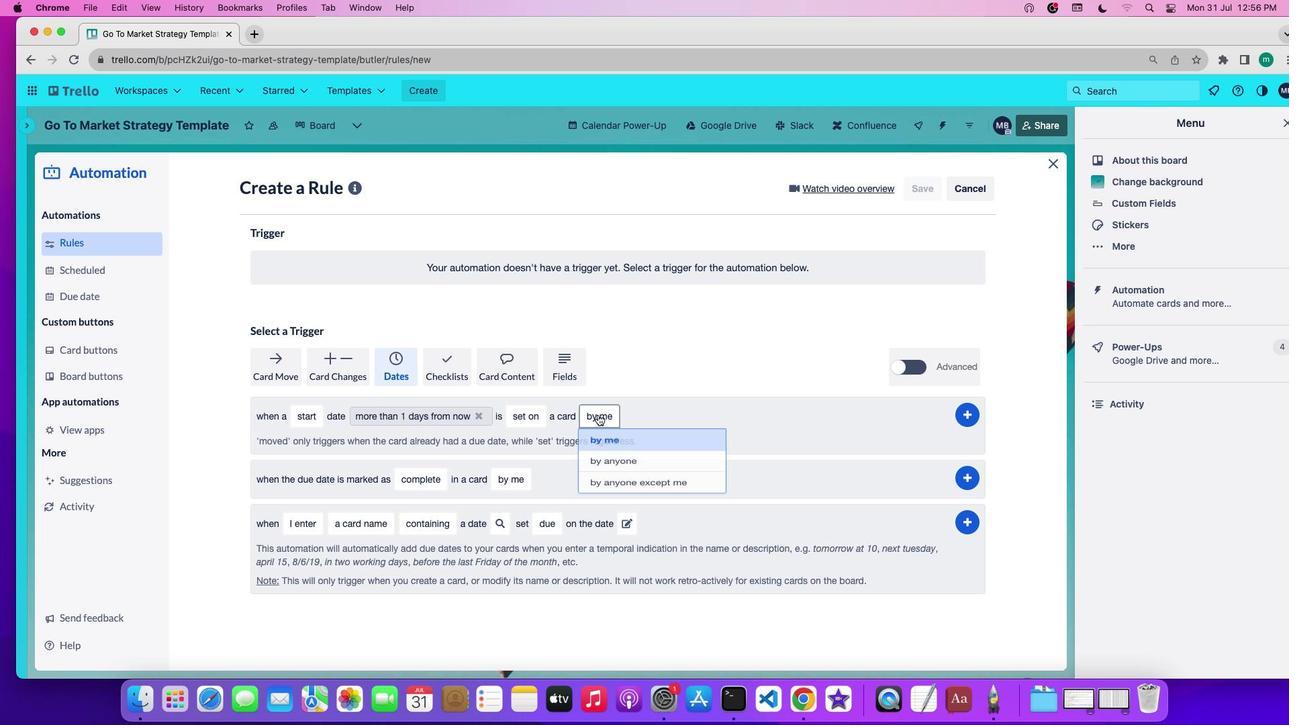 
Action: Mouse moved to (614, 497)
Screenshot: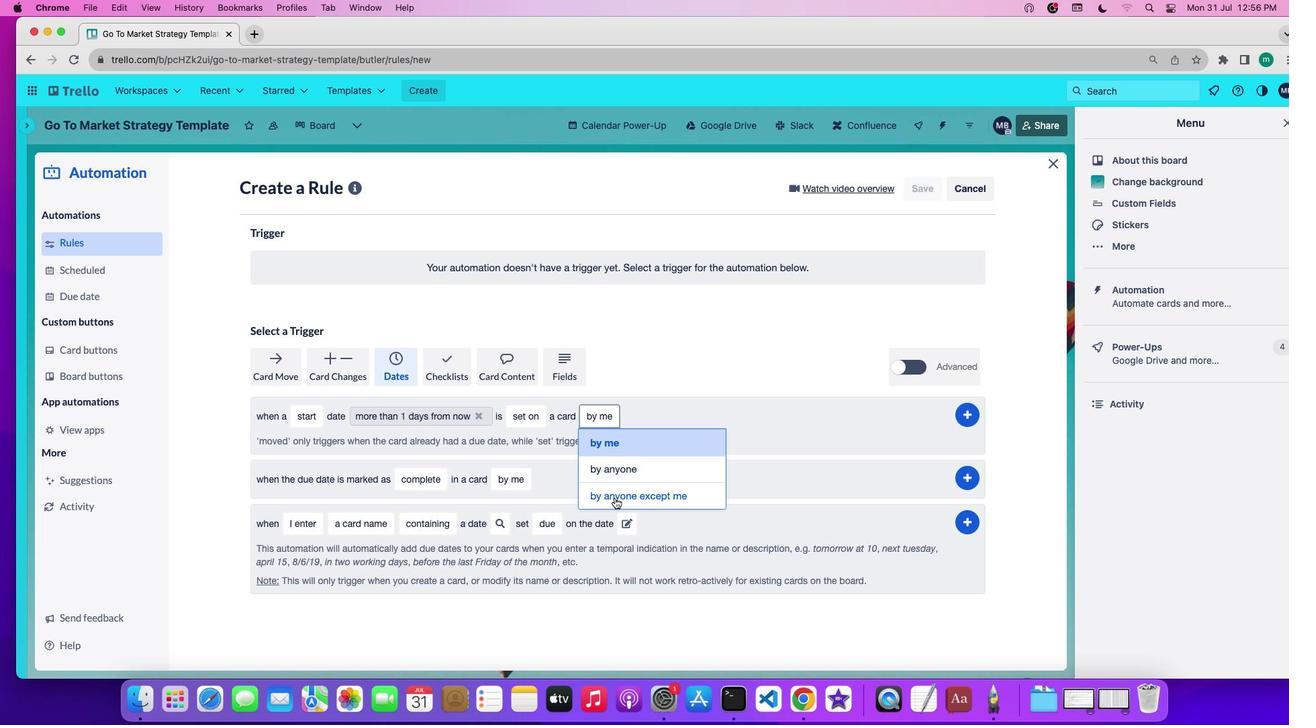 
Action: Mouse pressed left at (614, 497)
Screenshot: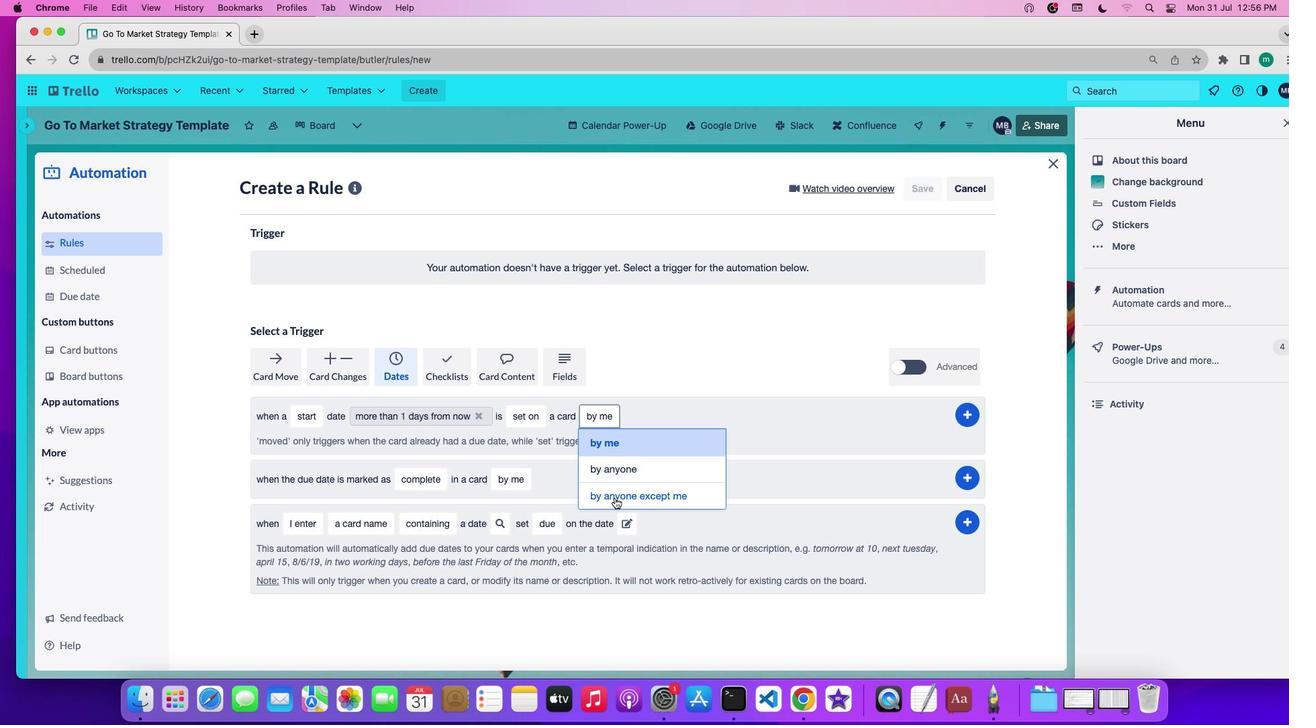 
Action: Mouse moved to (963, 419)
Screenshot: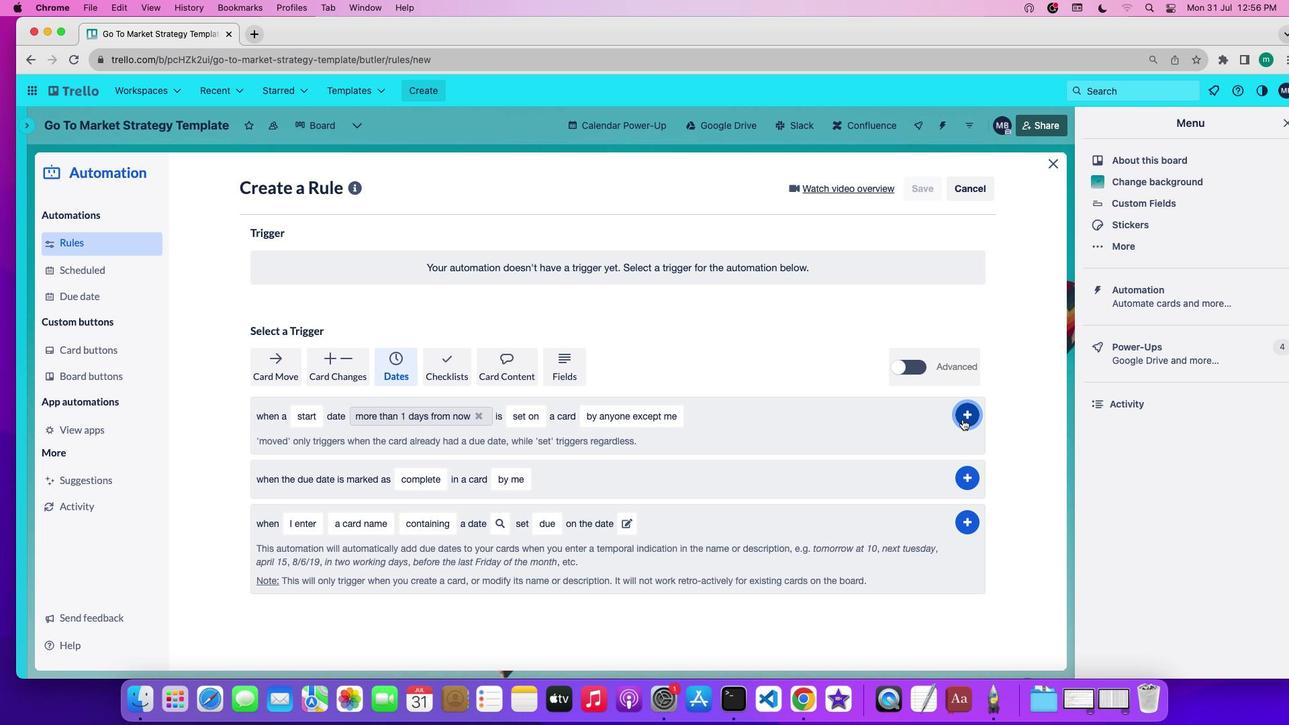 
Action: Mouse pressed left at (963, 419)
Screenshot: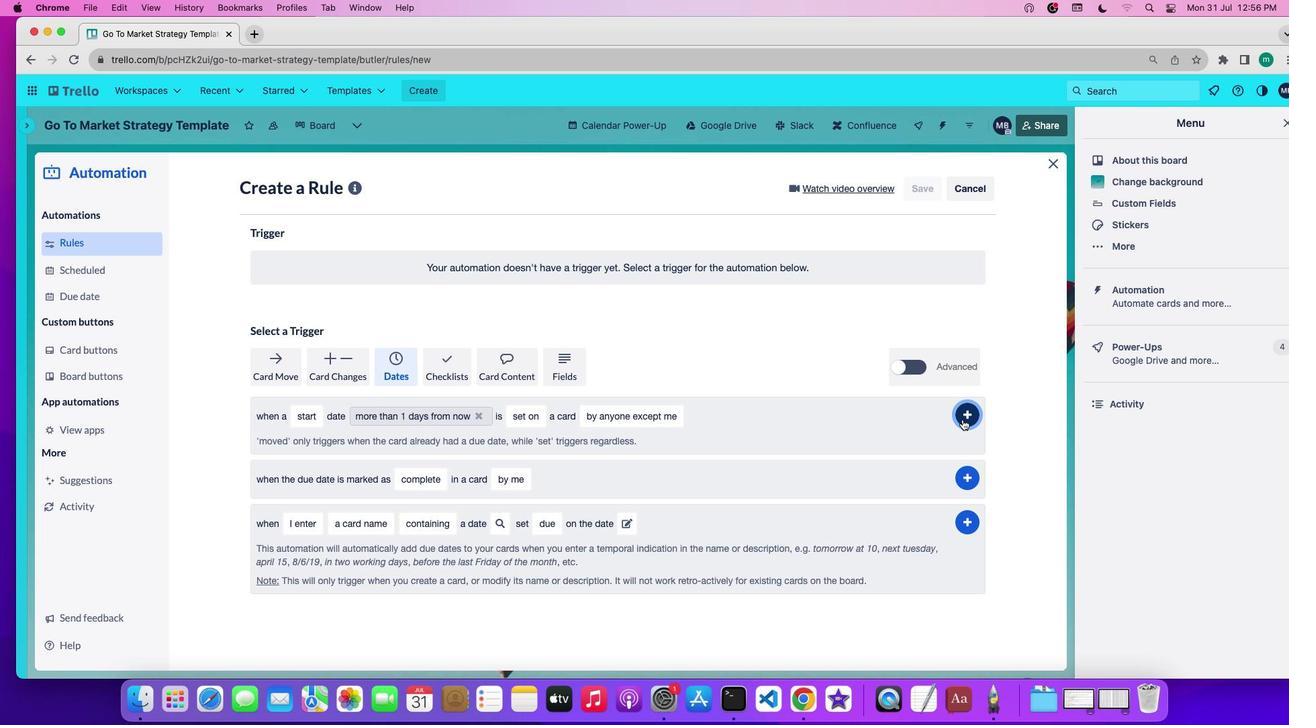 
Action: Mouse moved to (798, 444)
Screenshot: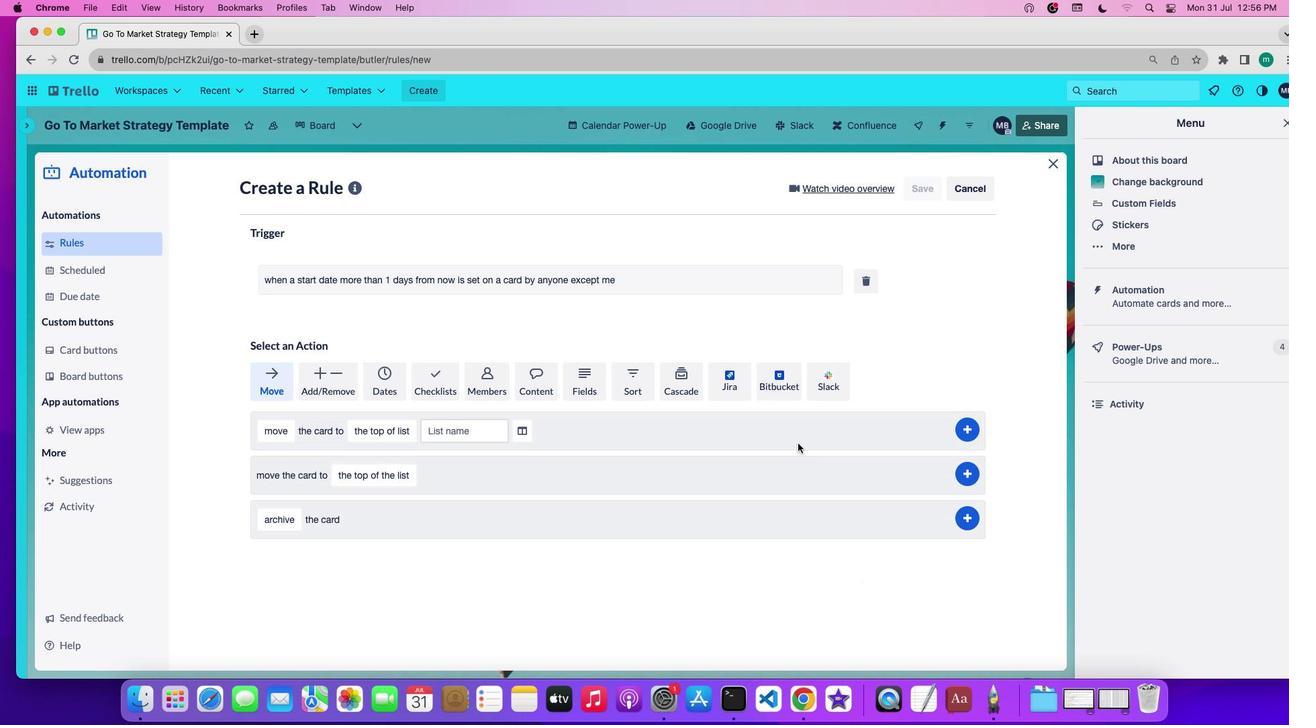 
